 Task: Create a due date automation trigger when advanced on, on the tuesday after a card is due add fields without custom field "Resume" set to a date in this month at 11:00 AM.
Action: Mouse moved to (1170, 100)
Screenshot: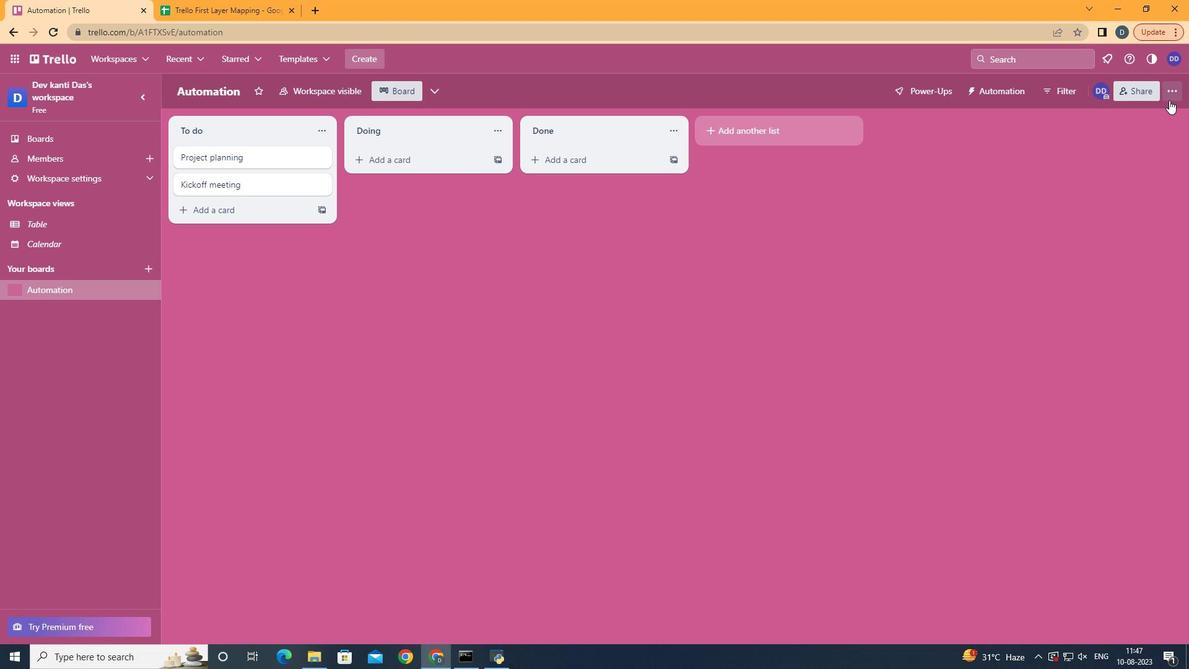
Action: Mouse pressed left at (1170, 100)
Screenshot: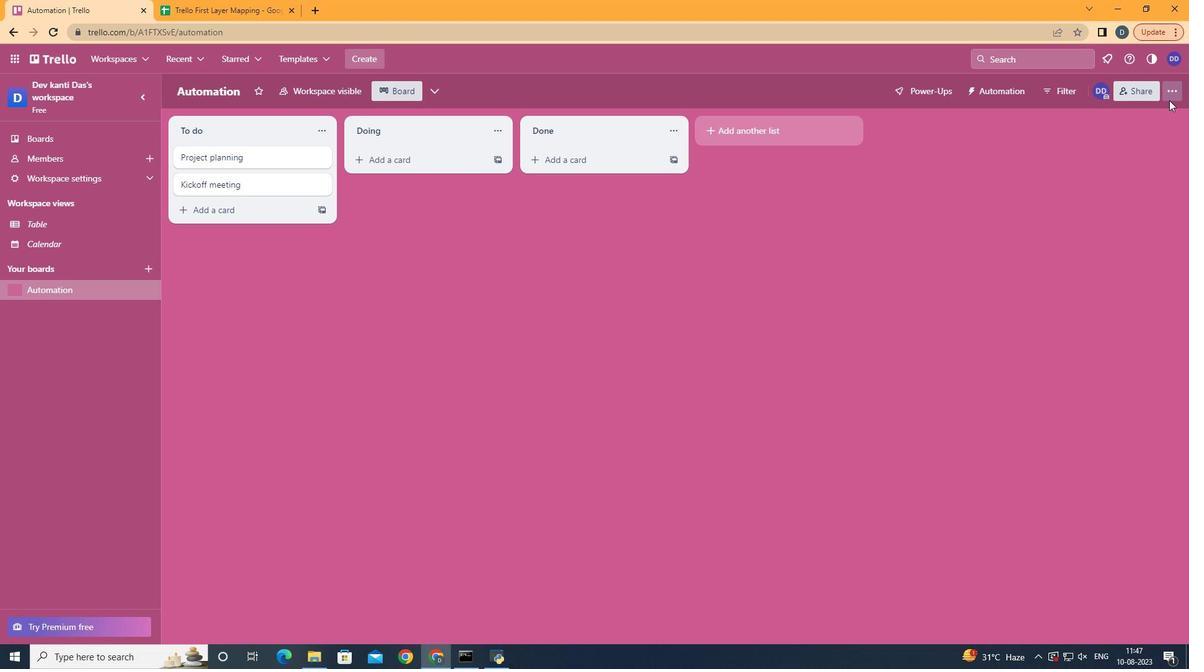 
Action: Mouse moved to (1070, 271)
Screenshot: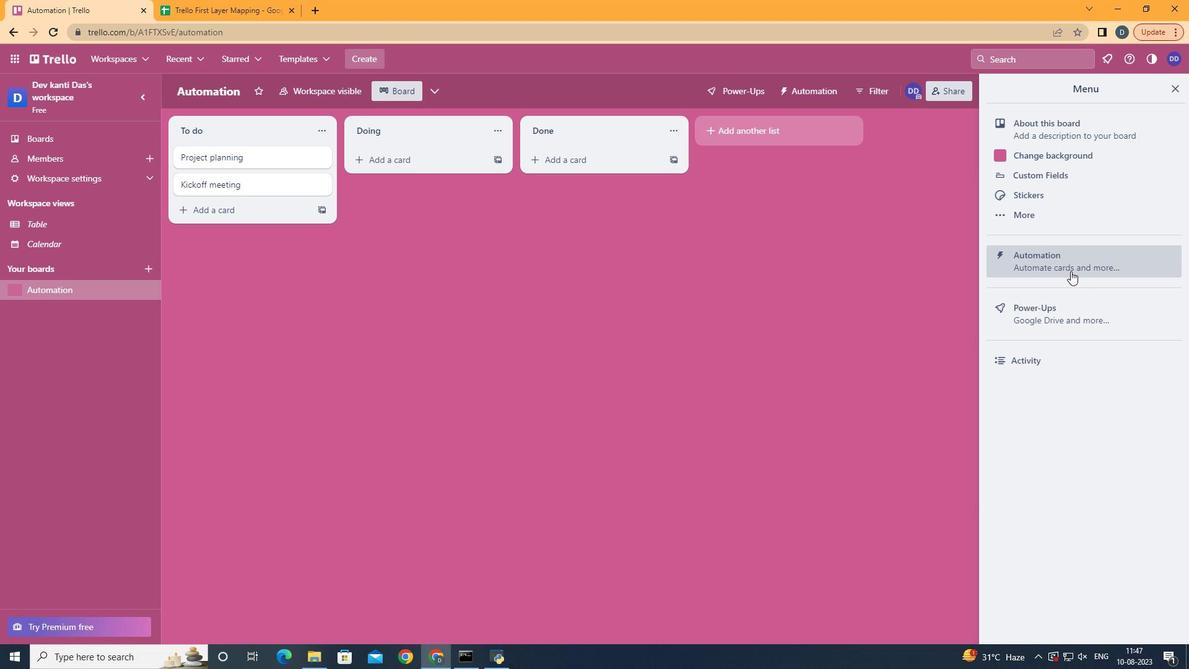 
Action: Mouse pressed left at (1070, 271)
Screenshot: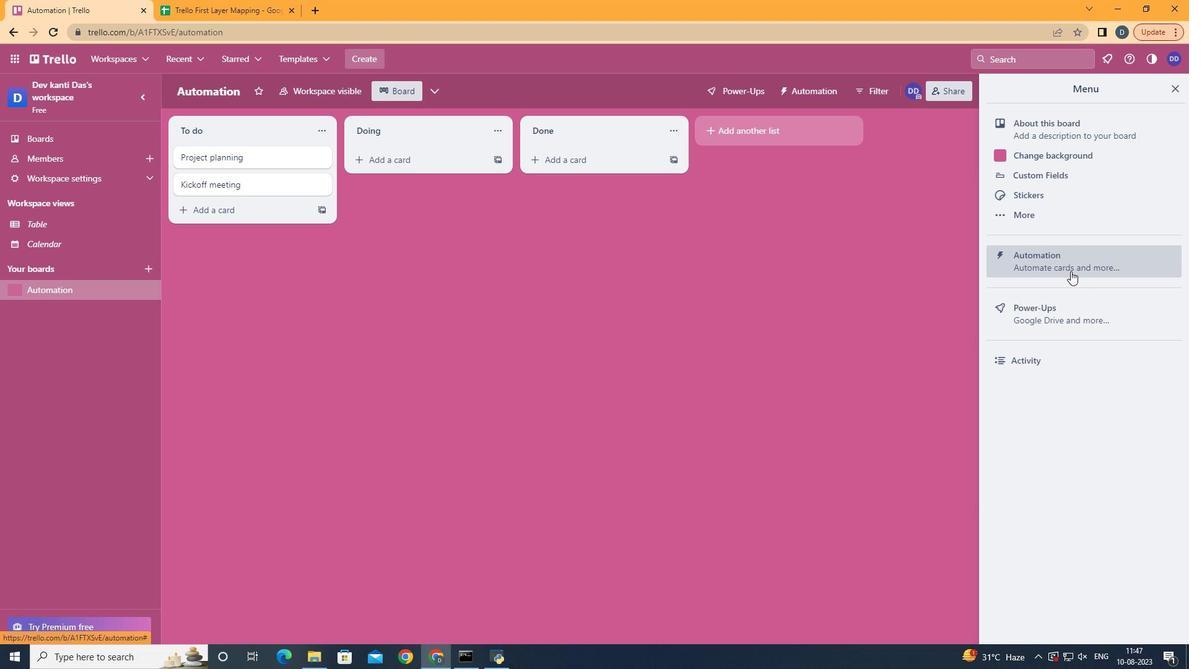 
Action: Mouse moved to (219, 251)
Screenshot: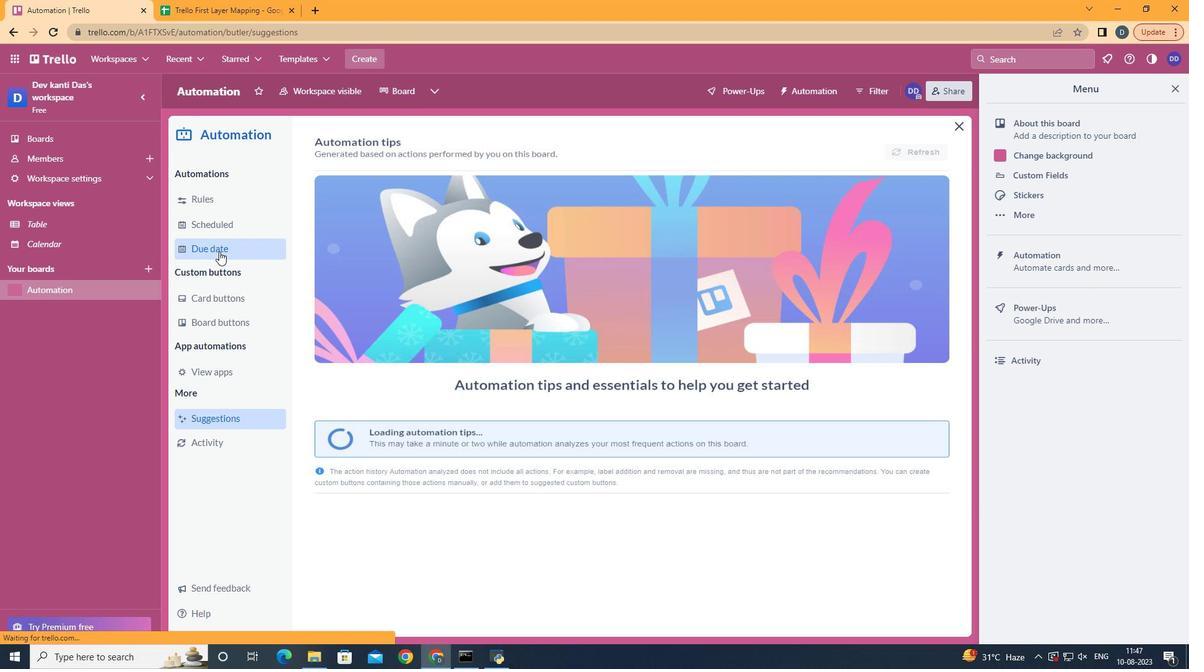 
Action: Mouse pressed left at (219, 251)
Screenshot: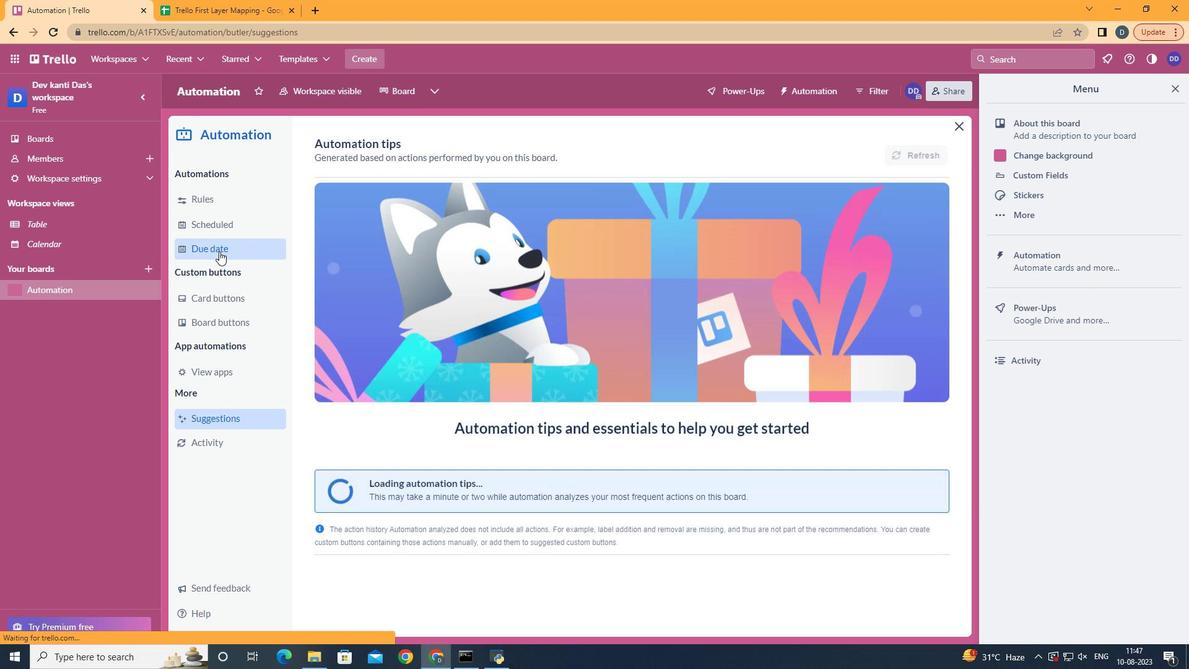 
Action: Mouse moved to (860, 153)
Screenshot: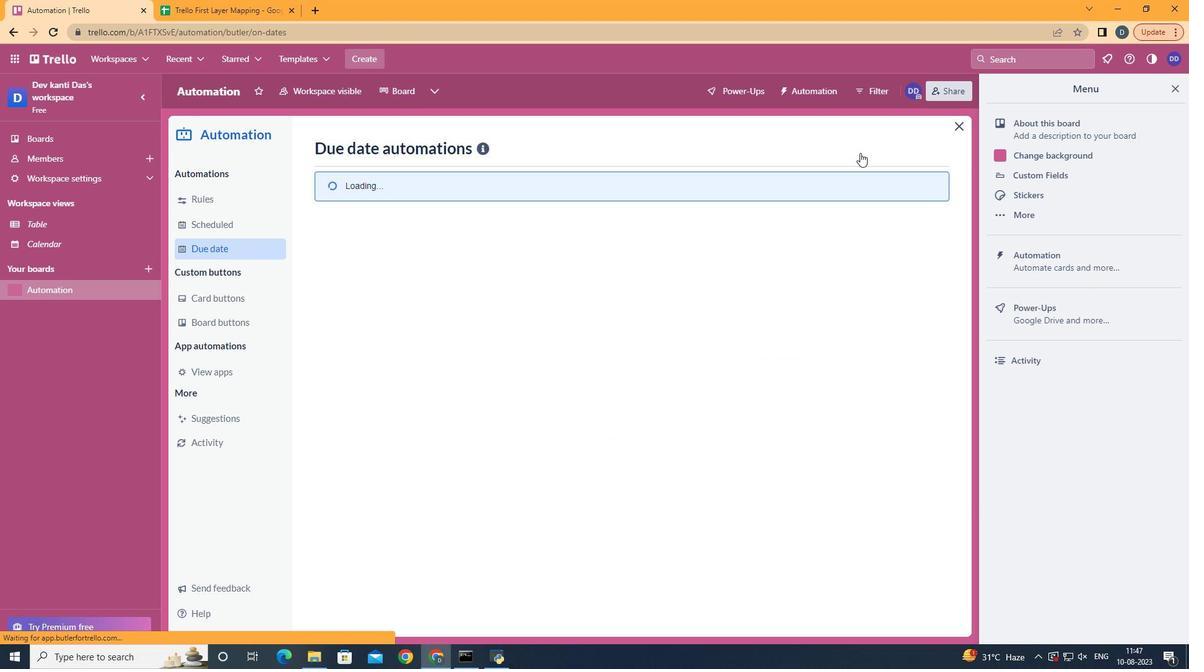 
Action: Mouse pressed left at (860, 153)
Screenshot: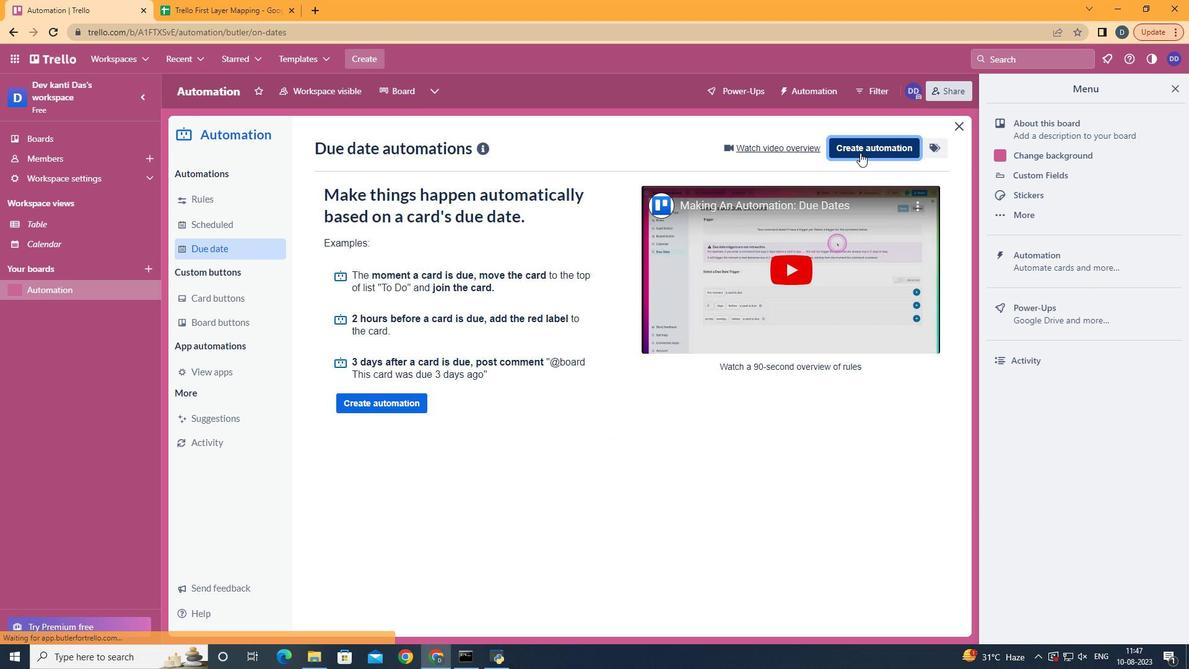 
Action: Mouse moved to (638, 258)
Screenshot: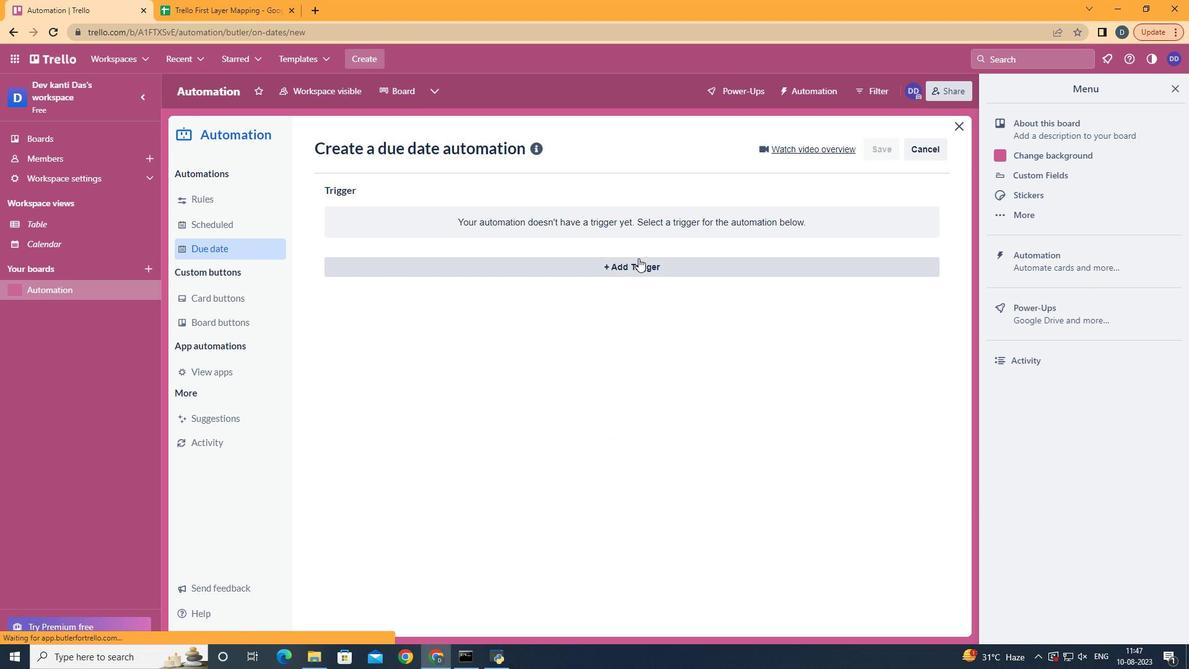 
Action: Mouse pressed left at (638, 258)
Screenshot: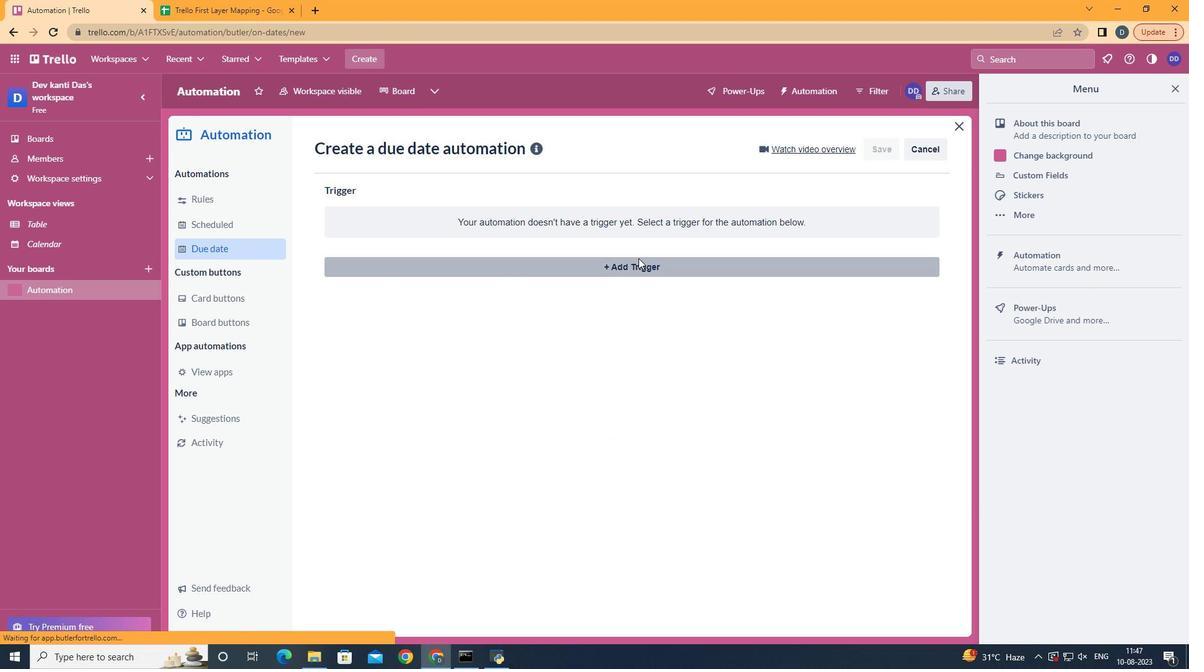 
Action: Mouse moved to (401, 352)
Screenshot: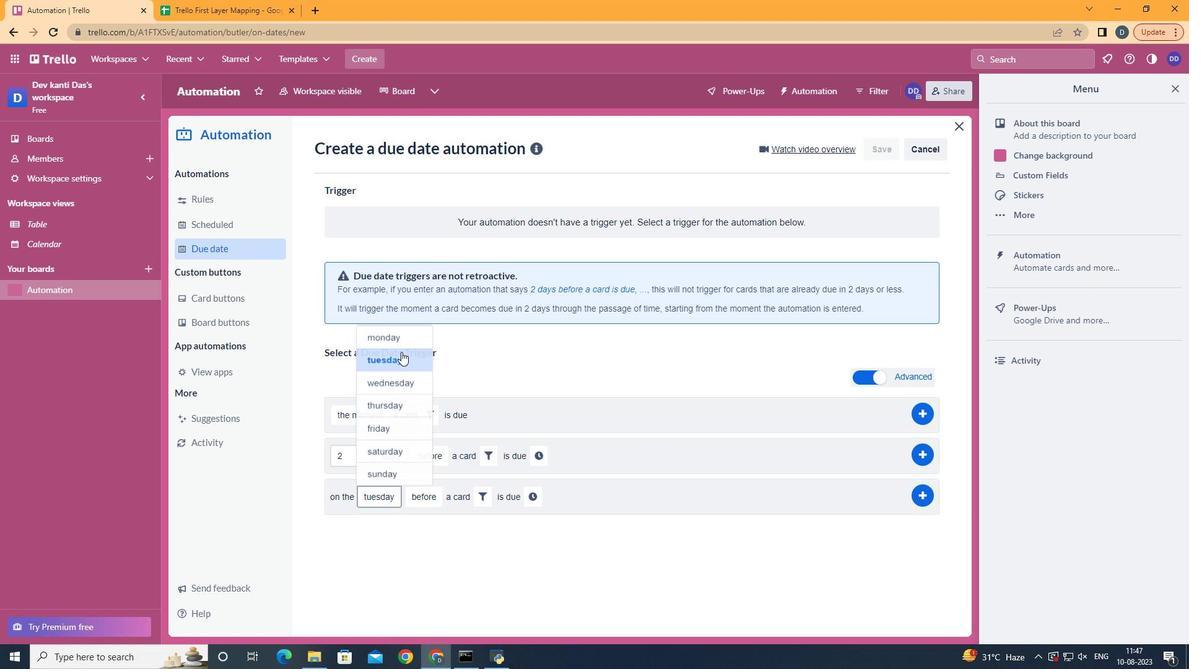 
Action: Mouse pressed left at (401, 352)
Screenshot: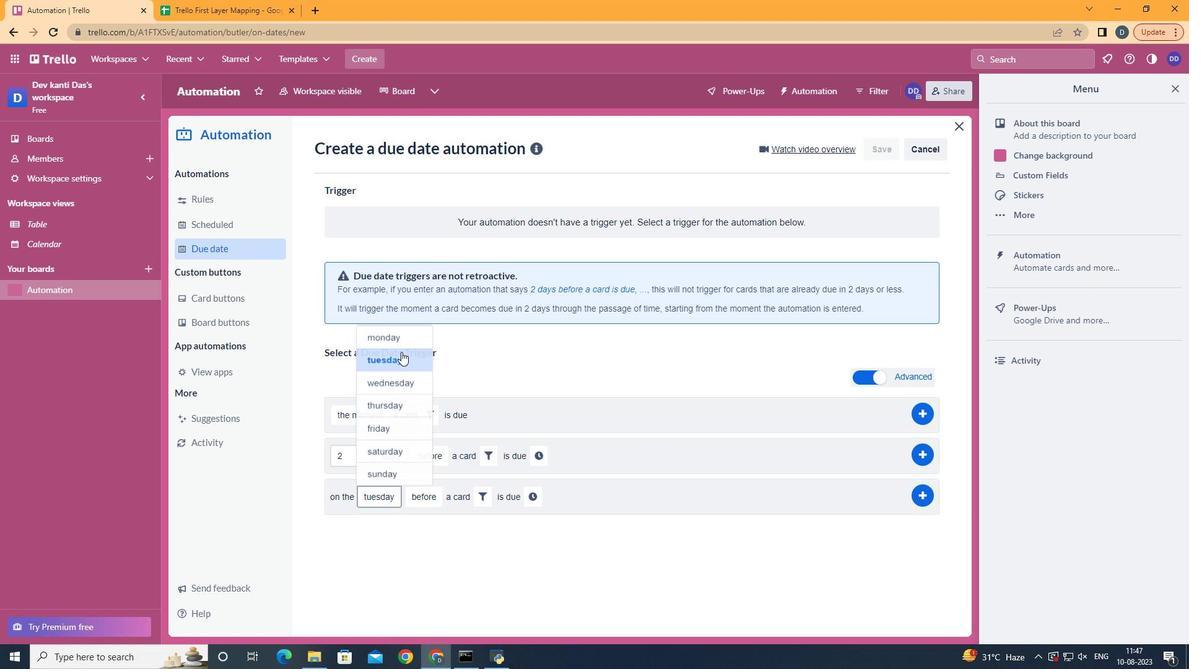 
Action: Mouse moved to (435, 545)
Screenshot: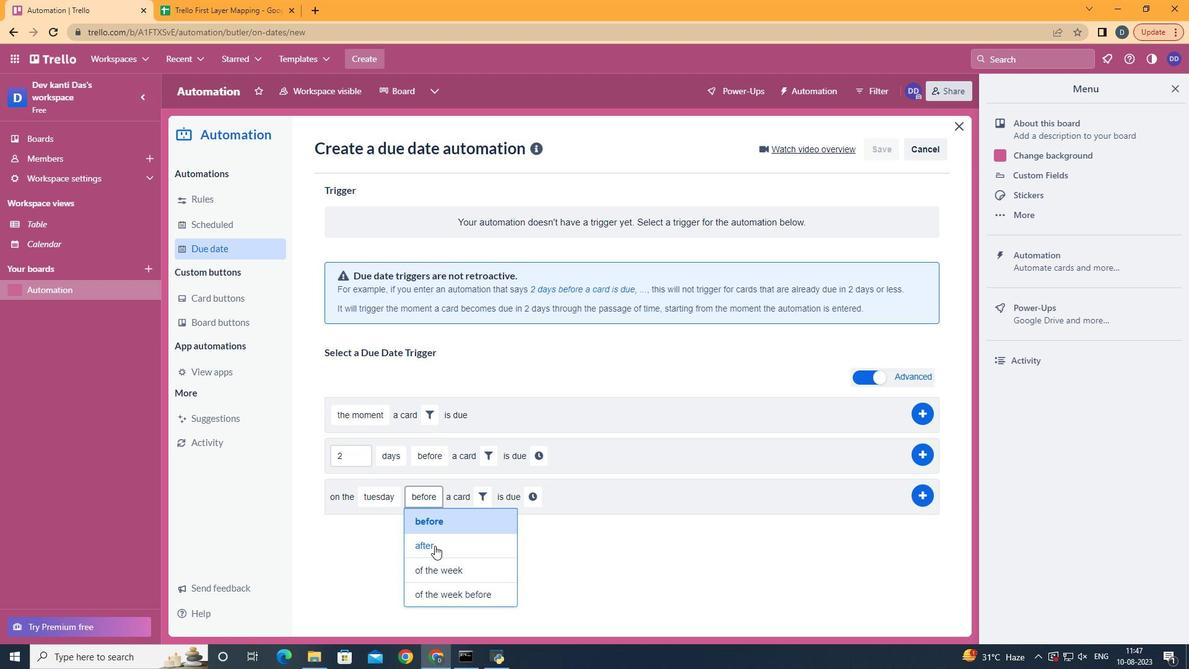 
Action: Mouse pressed left at (435, 545)
Screenshot: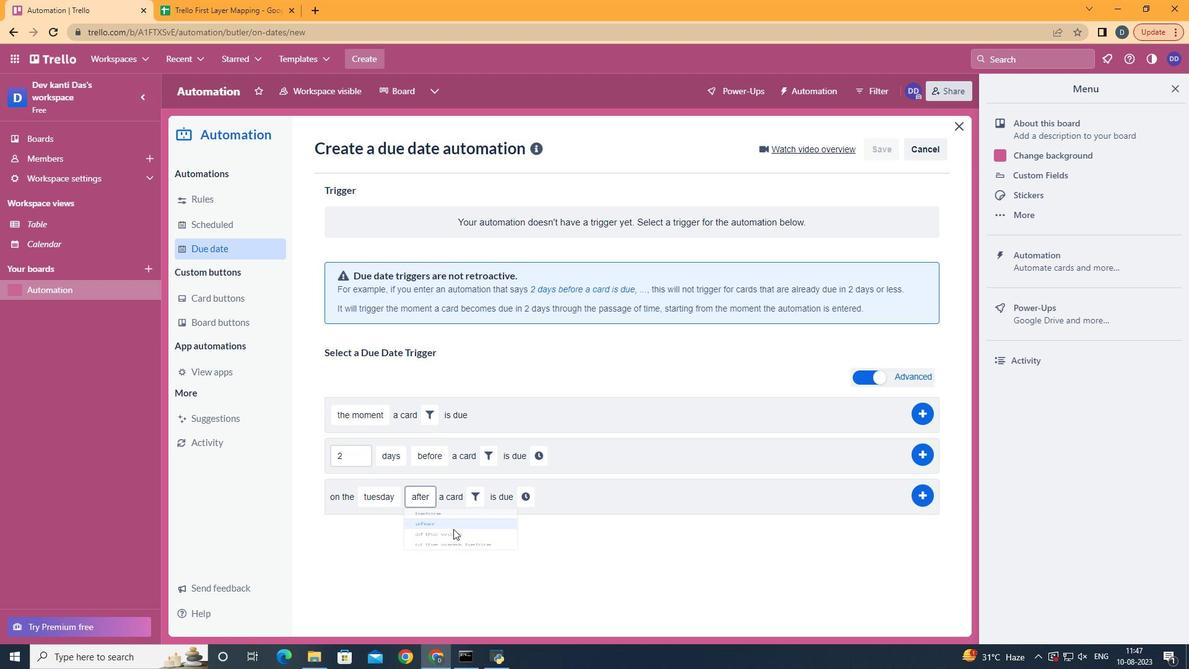 
Action: Mouse moved to (470, 503)
Screenshot: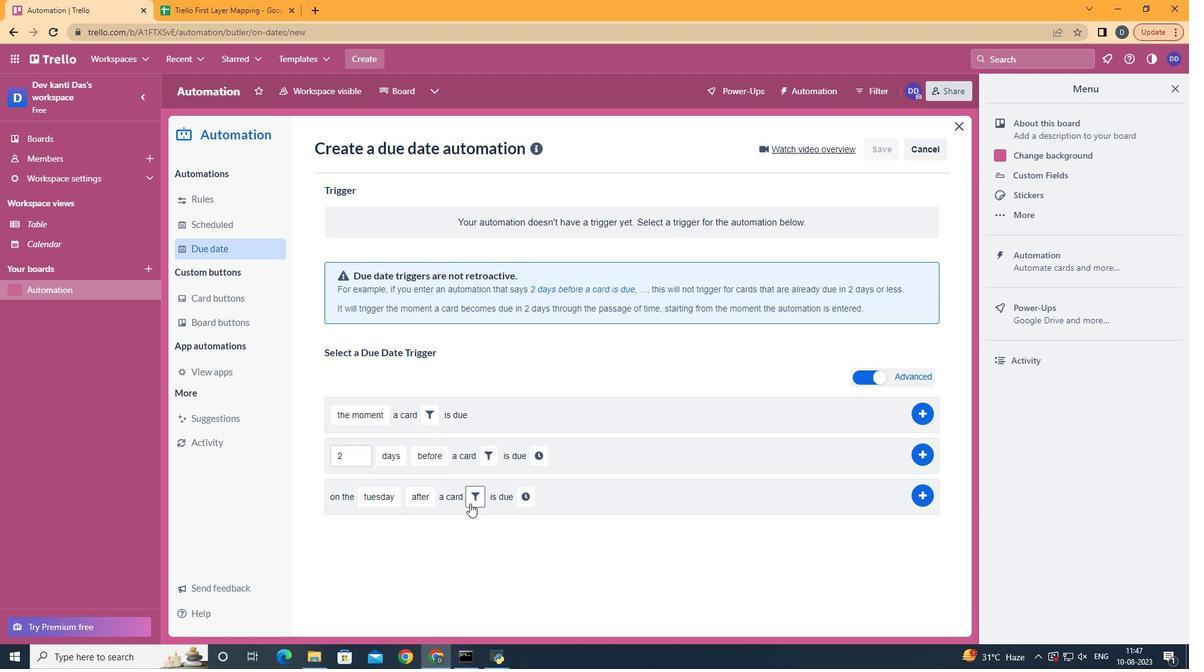 
Action: Mouse pressed left at (470, 503)
Screenshot: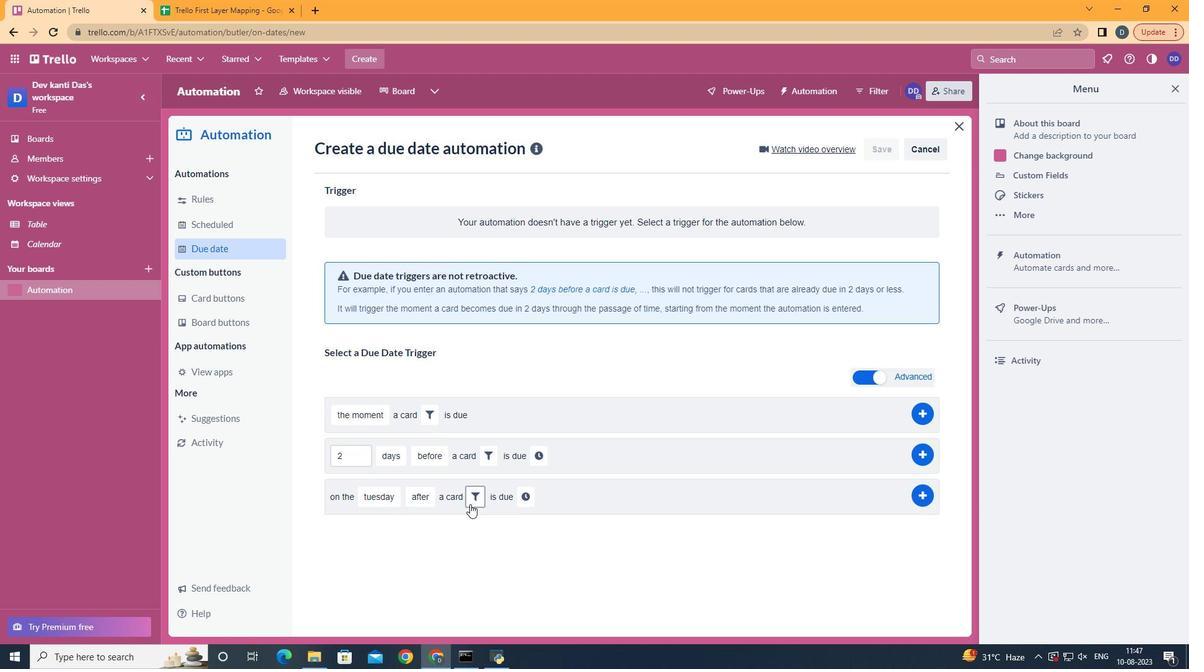 
Action: Mouse moved to (665, 541)
Screenshot: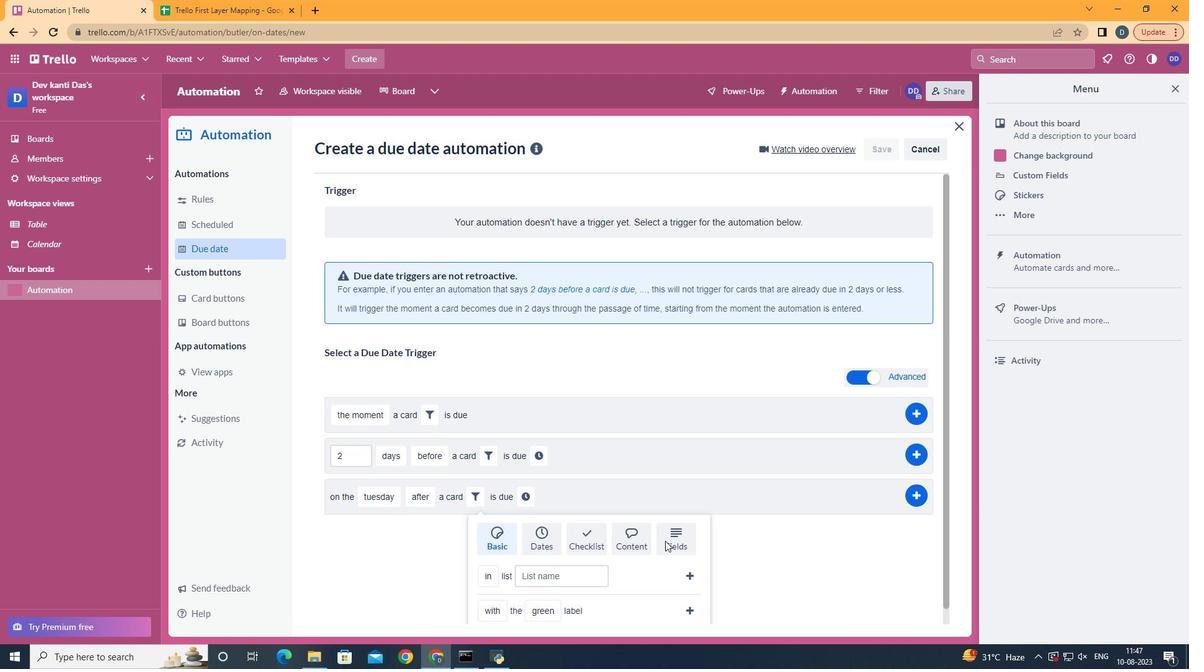 
Action: Mouse pressed left at (665, 541)
Screenshot: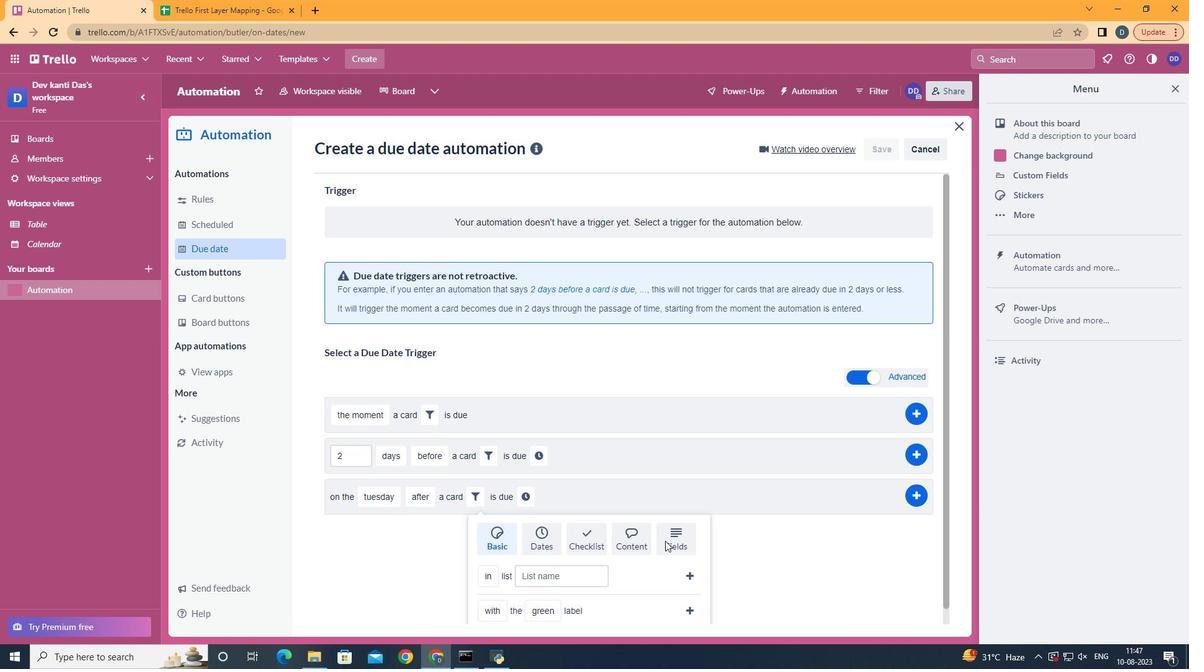 
Action: Mouse scrolled (665, 540) with delta (0, 0)
Screenshot: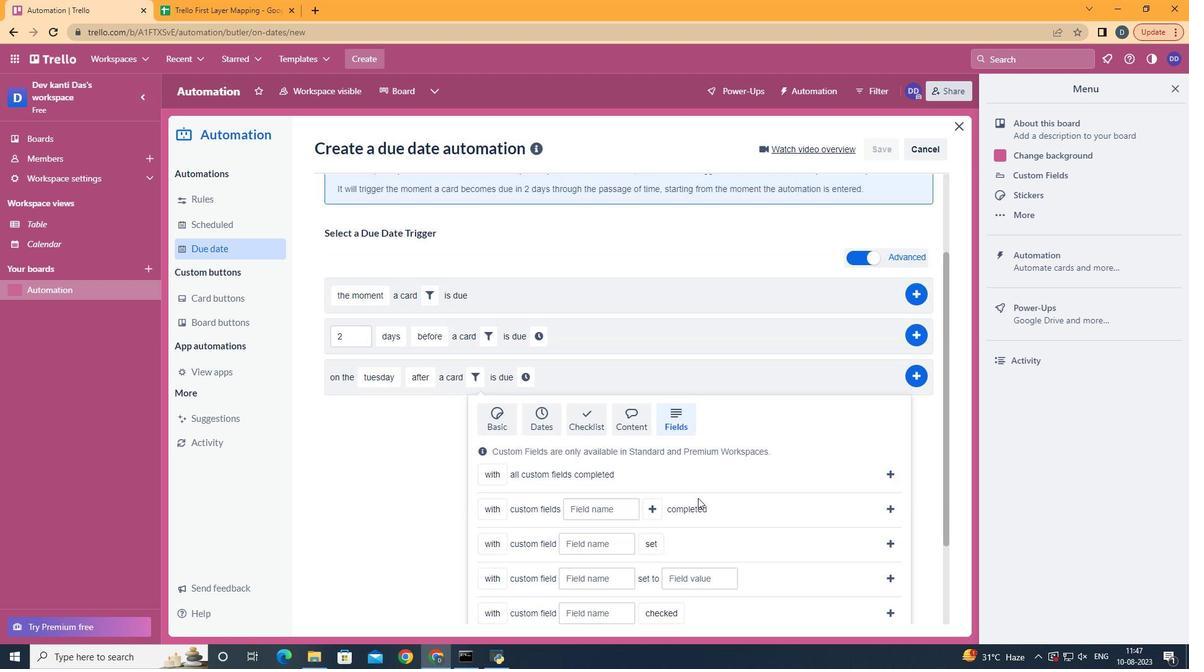 
Action: Mouse scrolled (665, 540) with delta (0, 0)
Screenshot: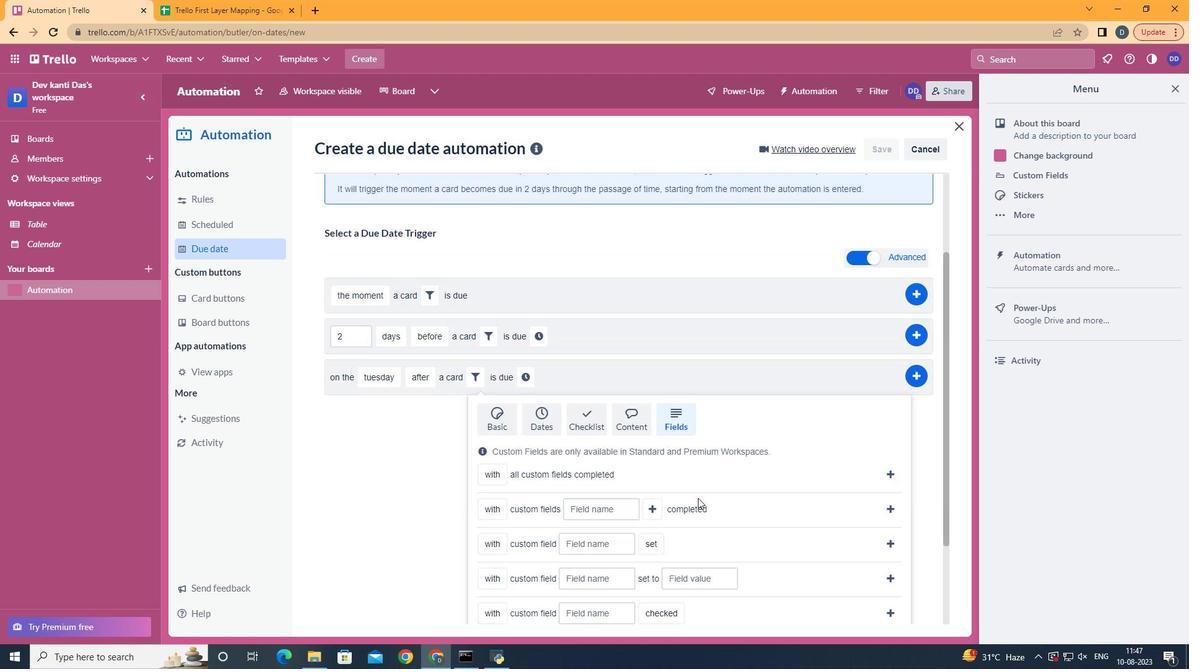 
Action: Mouse scrolled (665, 540) with delta (0, 0)
Screenshot: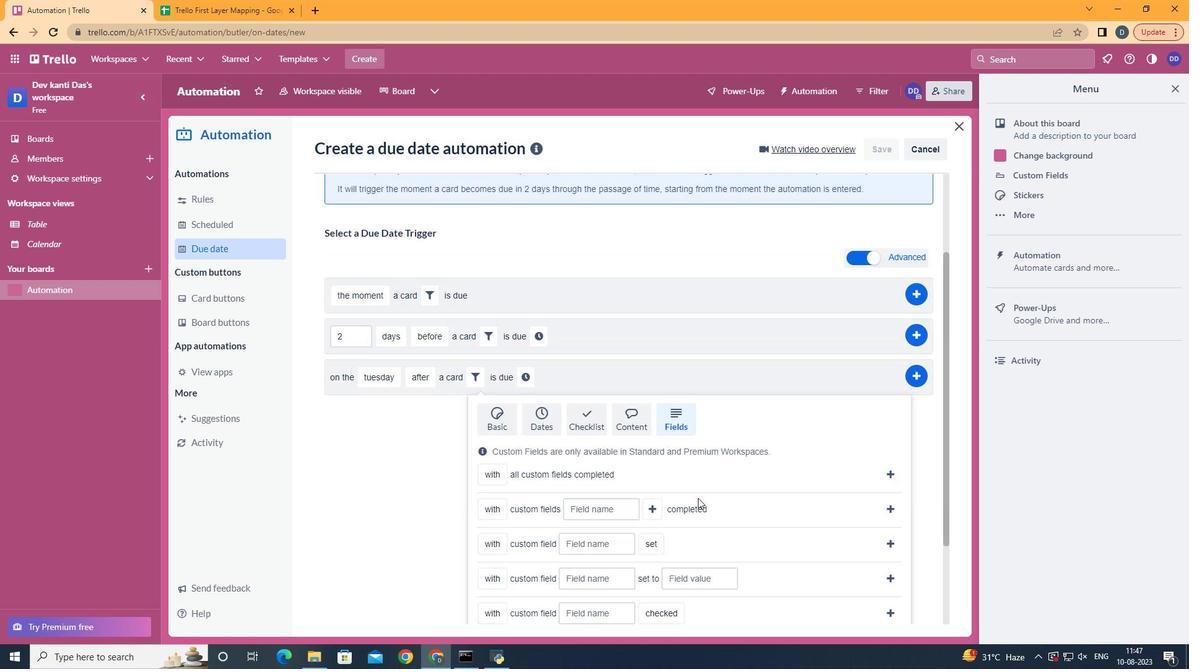 
Action: Mouse scrolled (665, 540) with delta (0, 0)
Screenshot: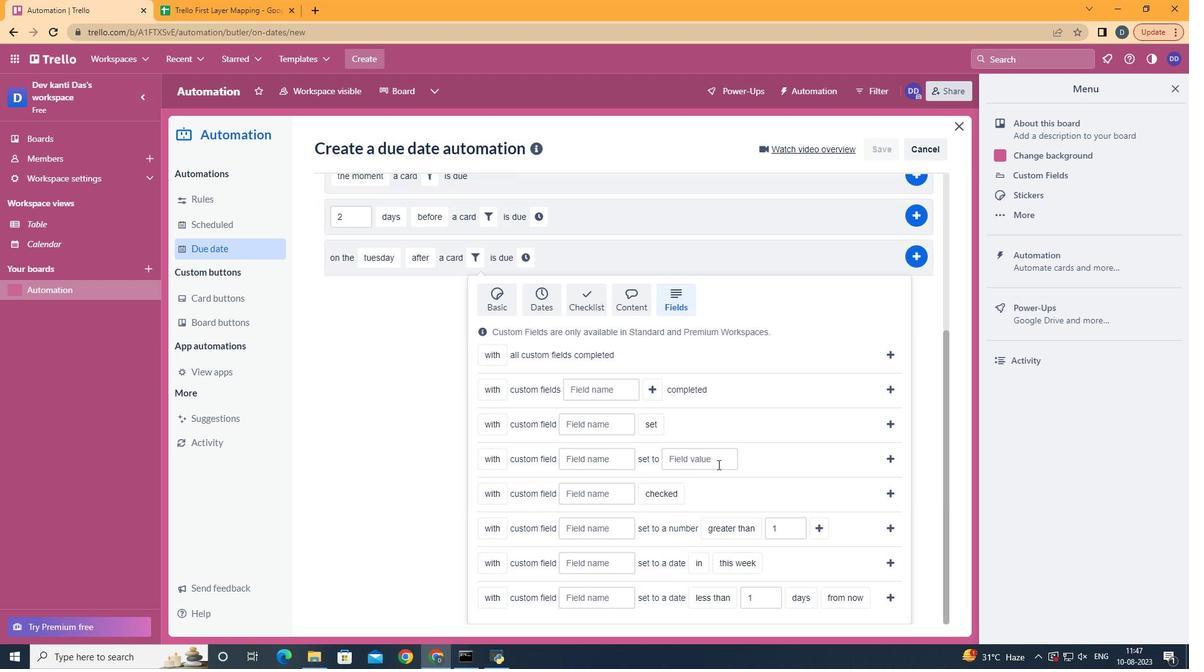
Action: Mouse scrolled (665, 540) with delta (0, 0)
Screenshot: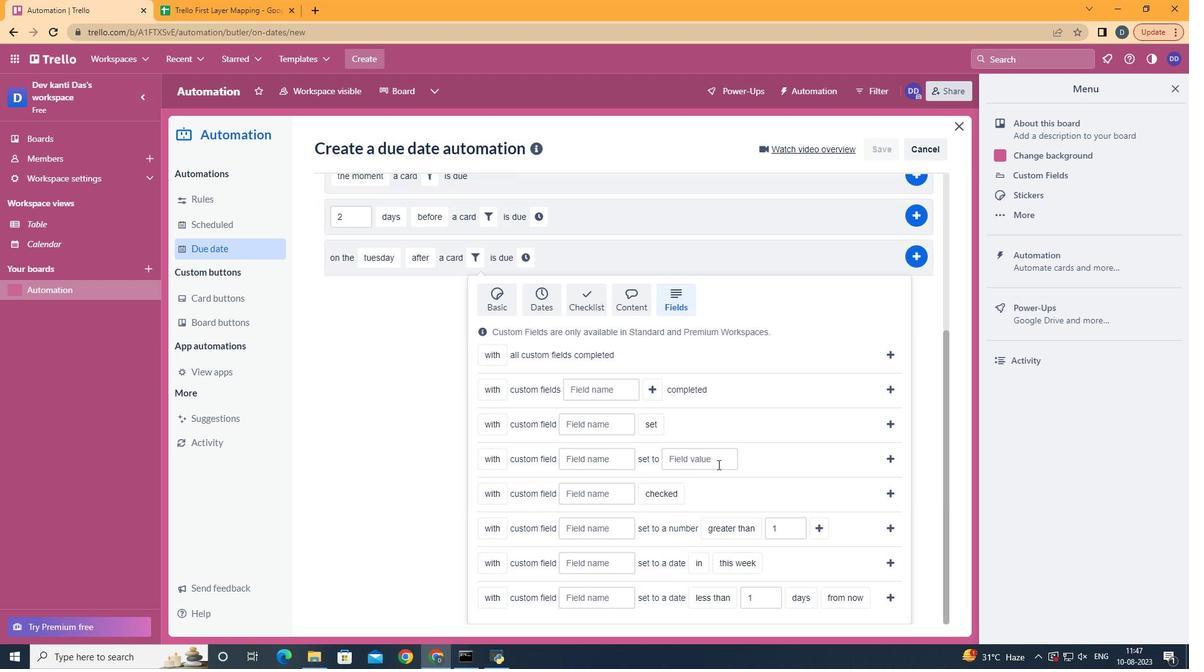 
Action: Mouse scrolled (665, 540) with delta (0, 0)
Screenshot: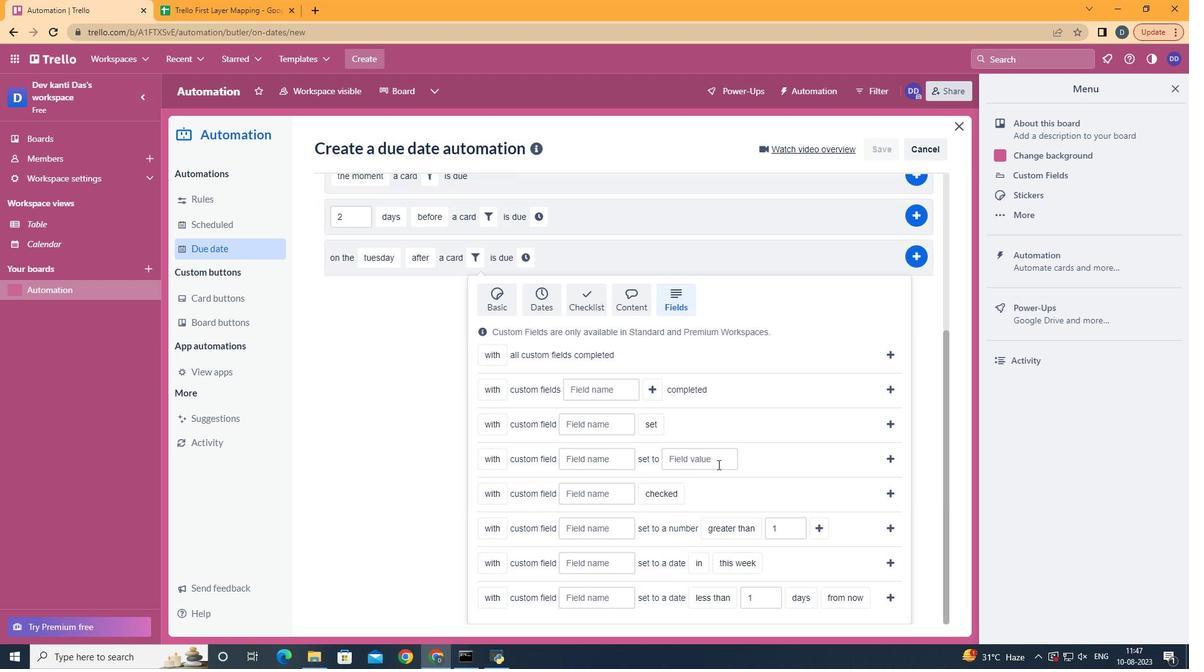 
Action: Mouse moved to (503, 608)
Screenshot: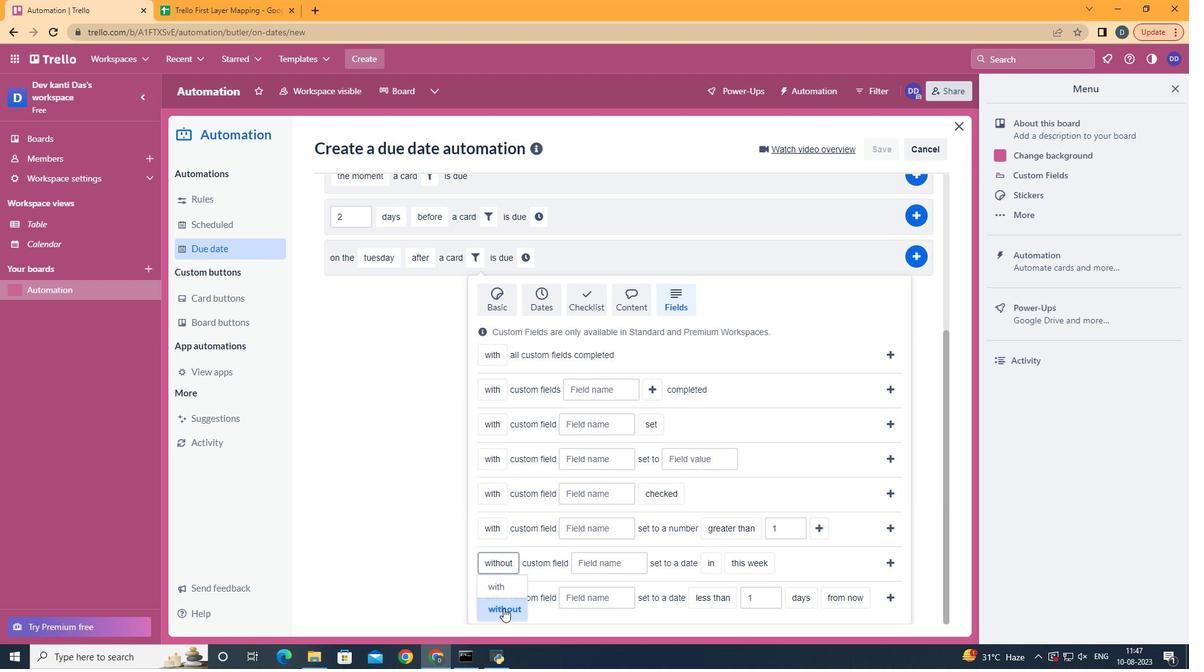 
Action: Mouse pressed left at (503, 608)
Screenshot: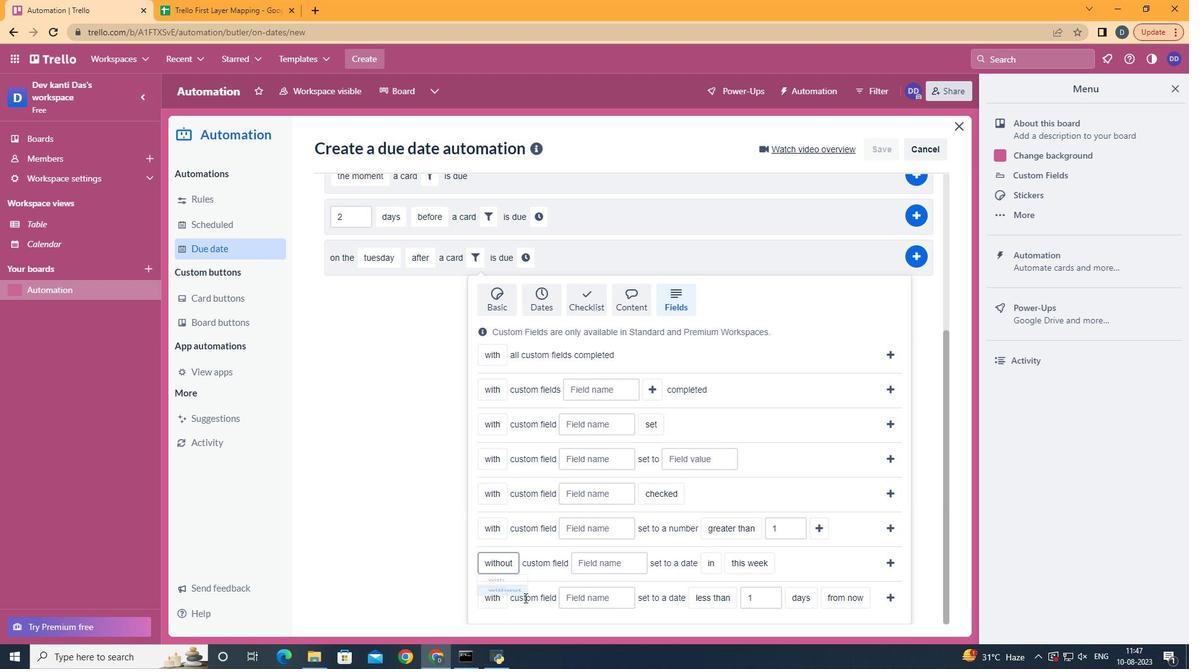 
Action: Mouse moved to (627, 557)
Screenshot: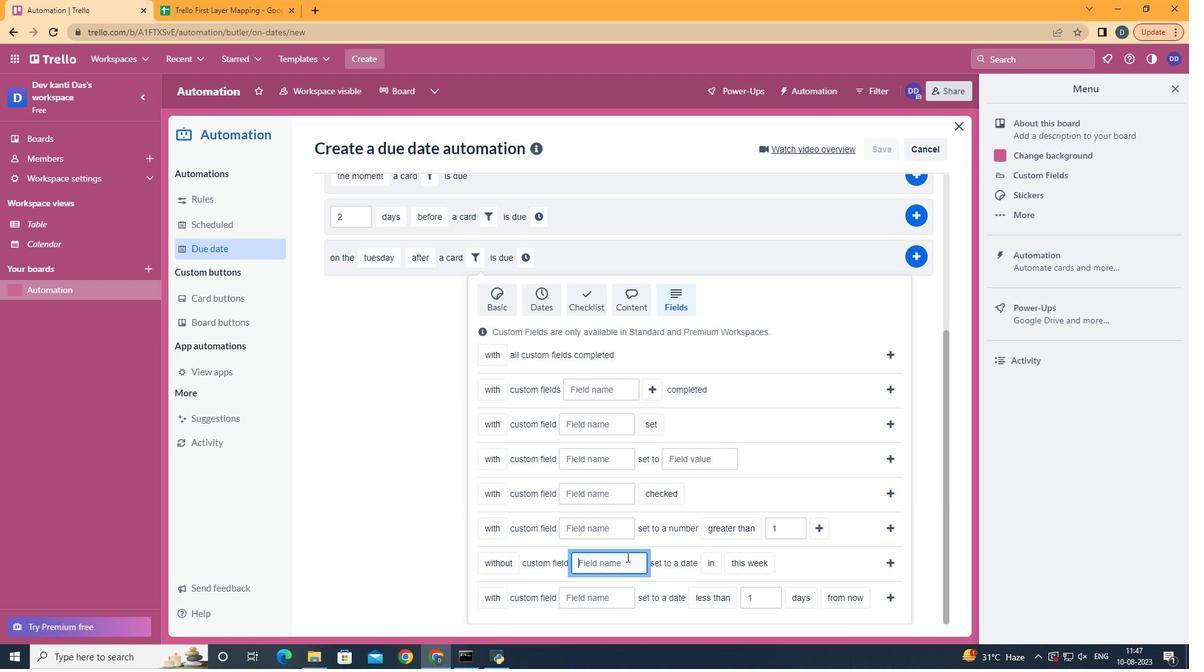 
Action: Mouse pressed left at (627, 557)
Screenshot: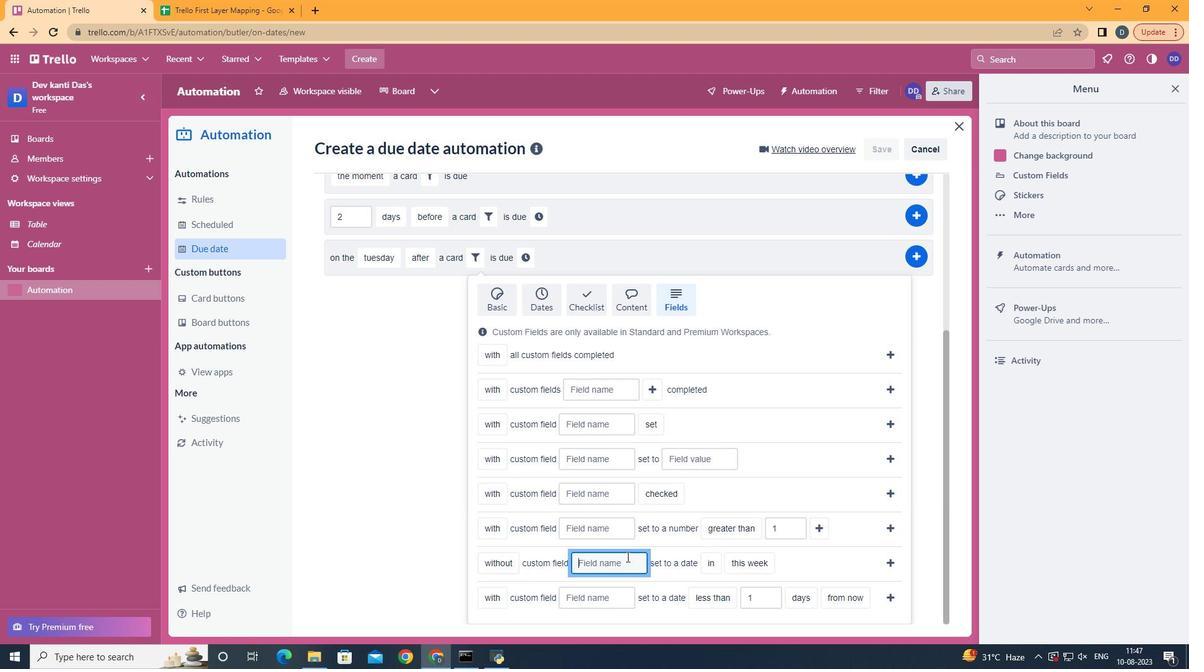 
Action: Key pressed <Key.shift>Resume
Screenshot: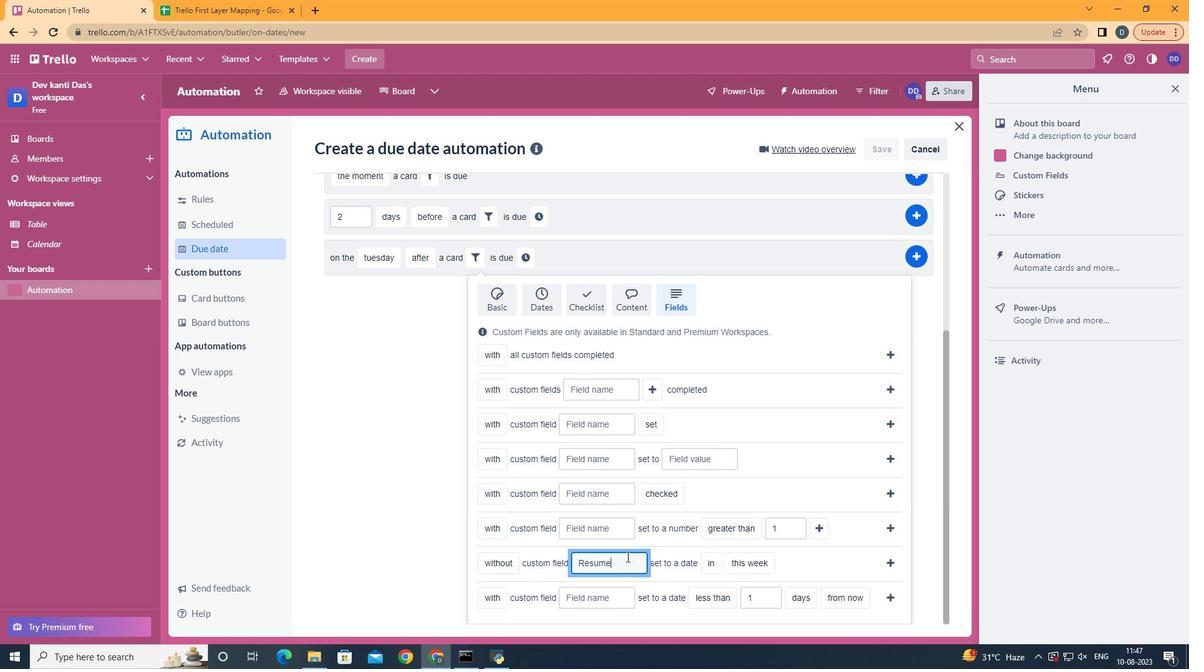 
Action: Mouse moved to (718, 588)
Screenshot: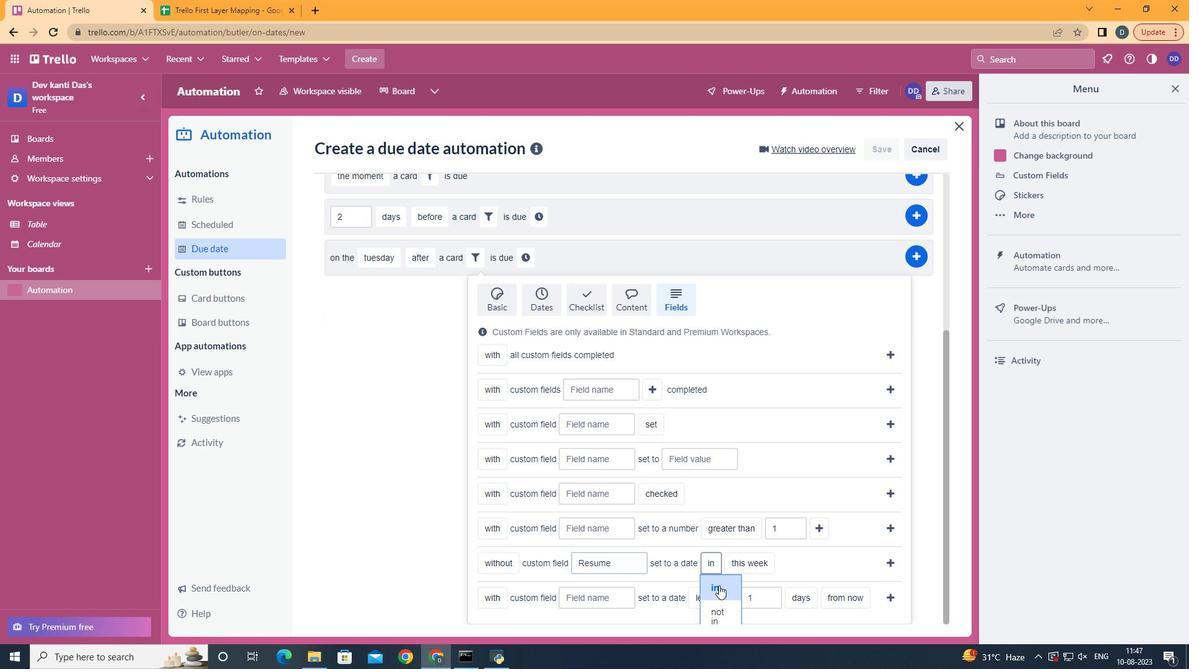 
Action: Mouse pressed left at (718, 588)
Screenshot: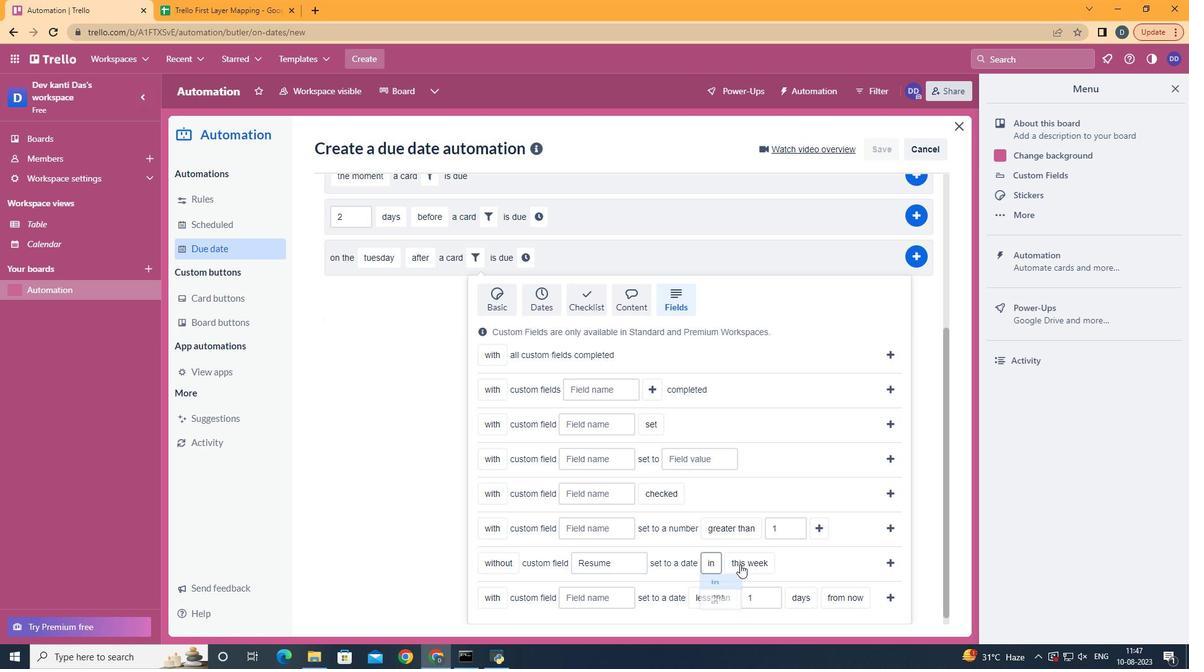 
Action: Mouse moved to (759, 607)
Screenshot: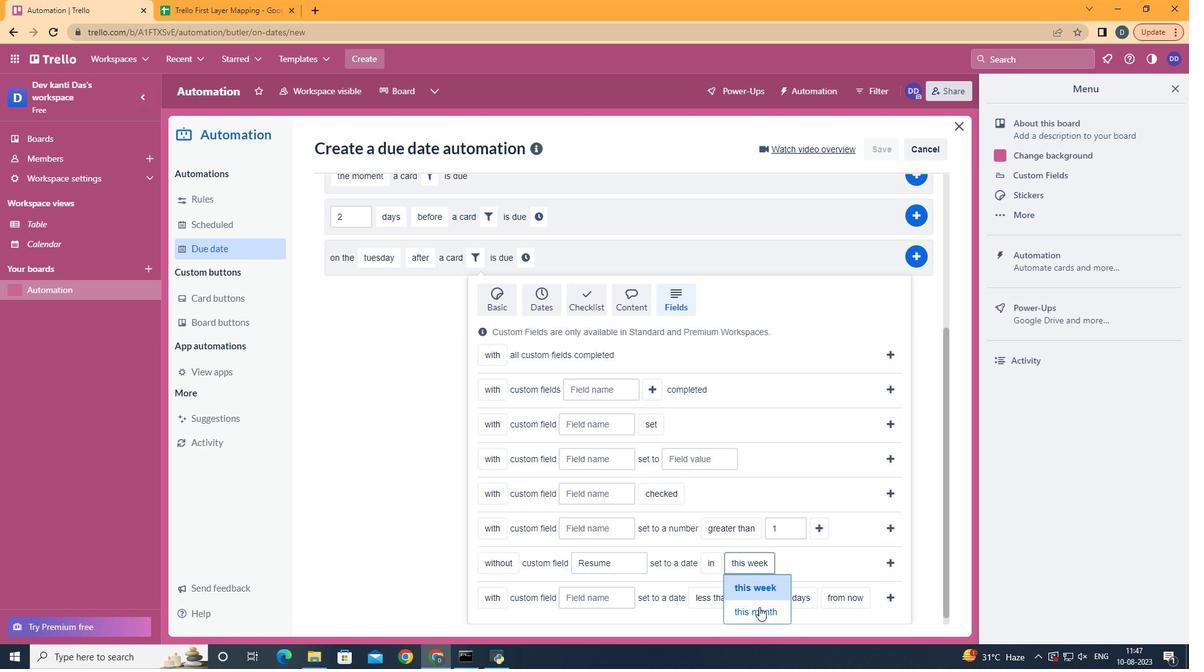 
Action: Mouse pressed left at (759, 607)
Screenshot: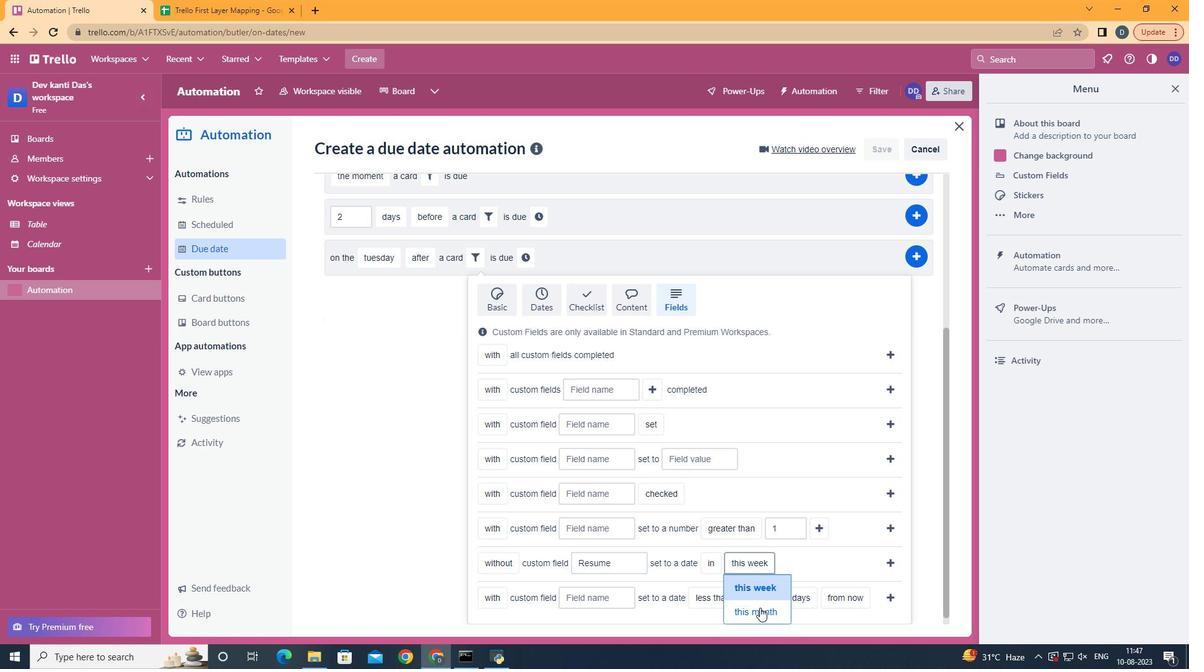 
Action: Mouse moved to (886, 566)
Screenshot: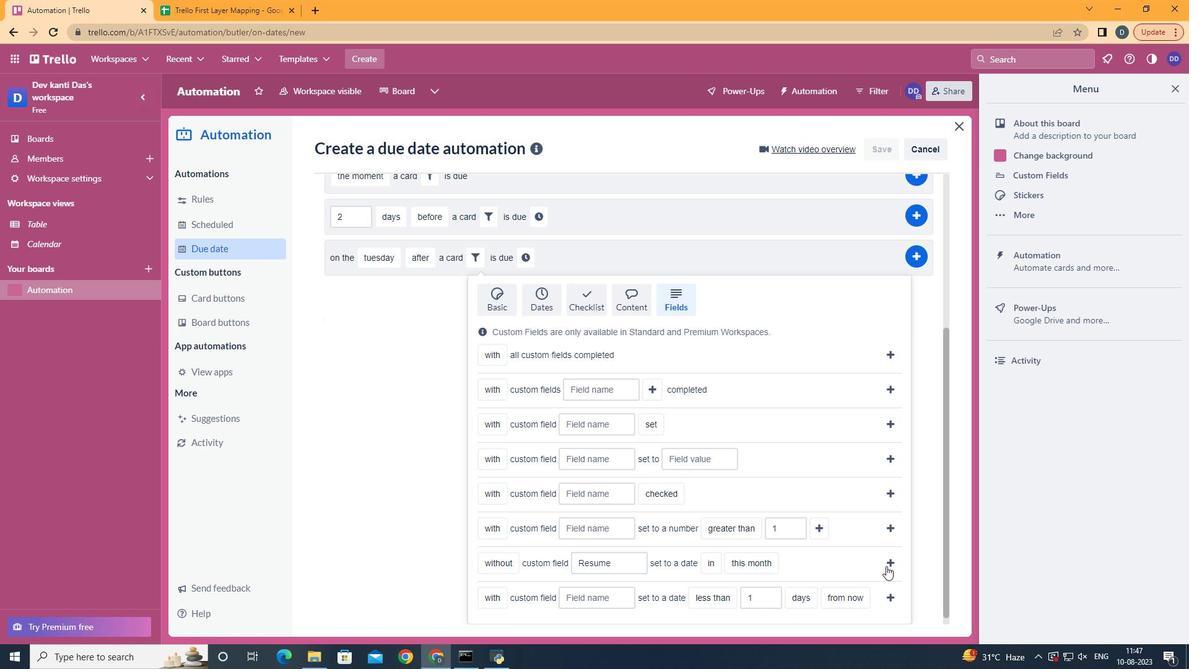 
Action: Mouse pressed left at (886, 566)
Screenshot: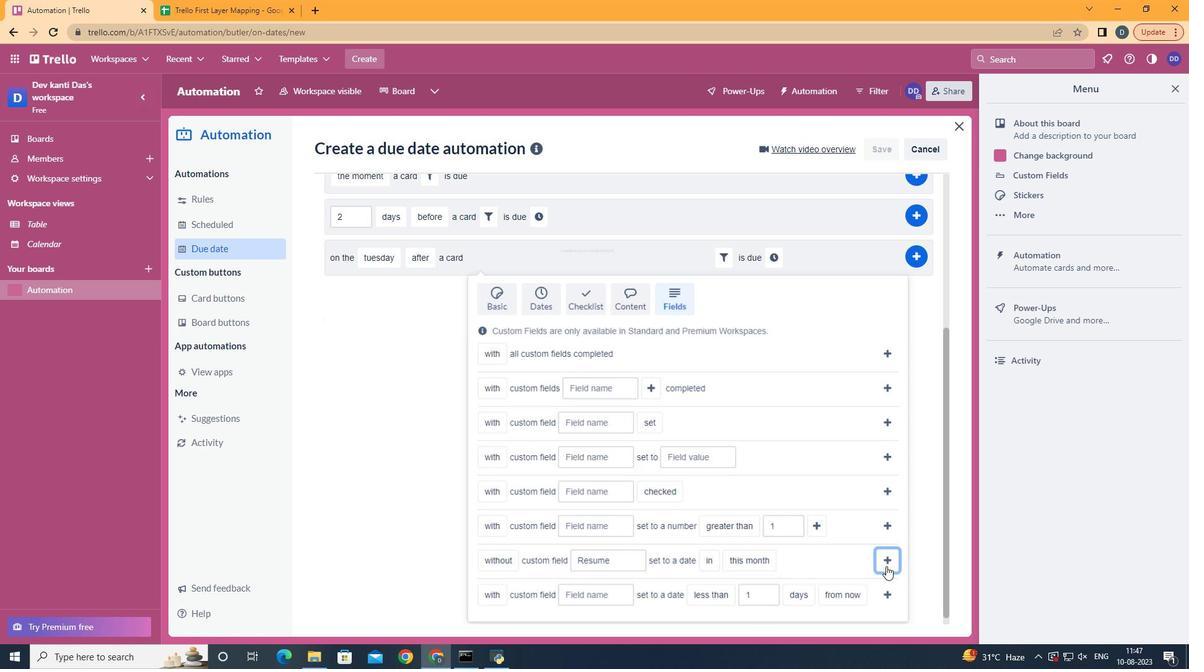 
Action: Mouse moved to (771, 502)
Screenshot: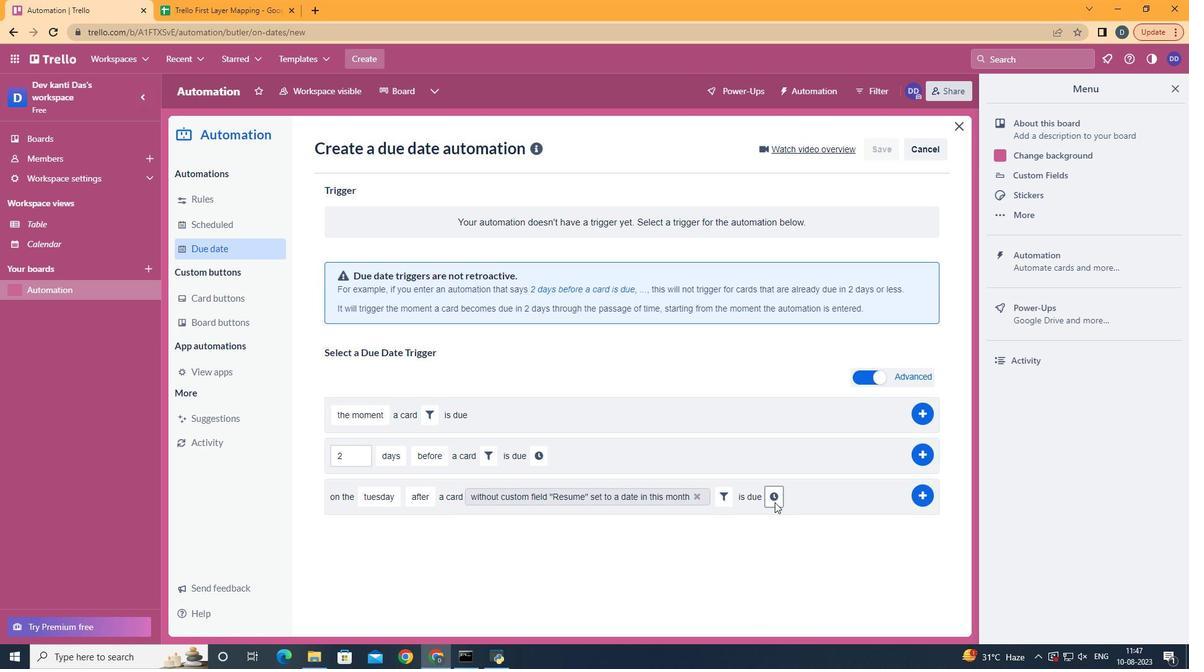 
Action: Mouse pressed left at (771, 502)
Screenshot: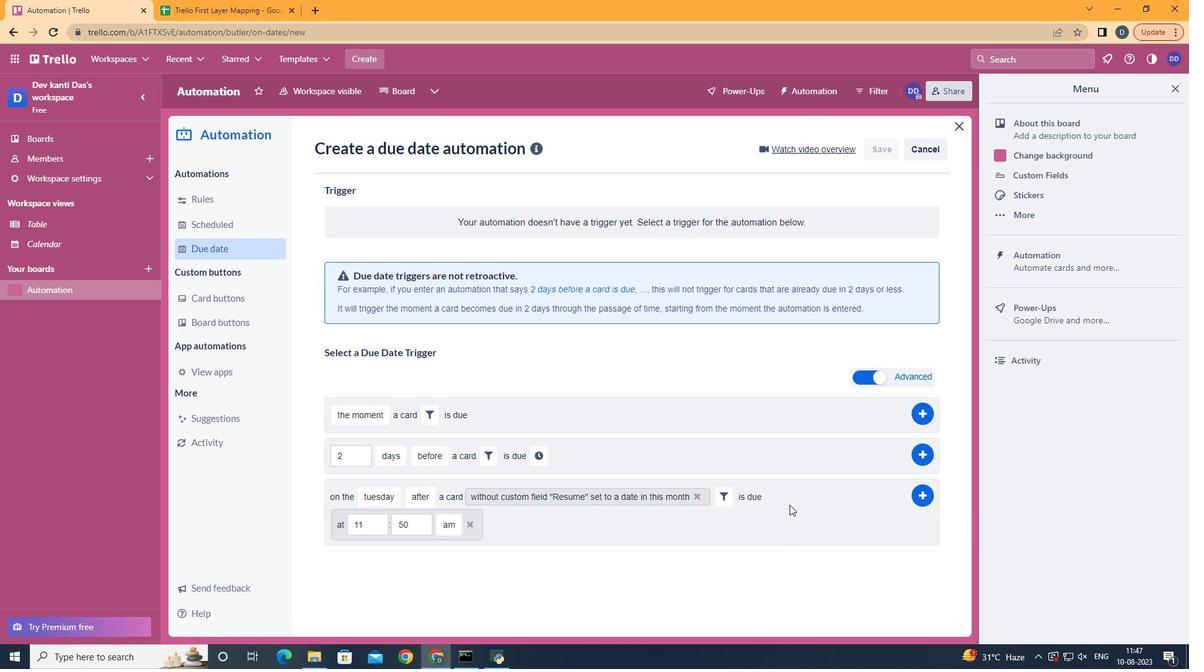 
Action: Mouse moved to (419, 525)
Screenshot: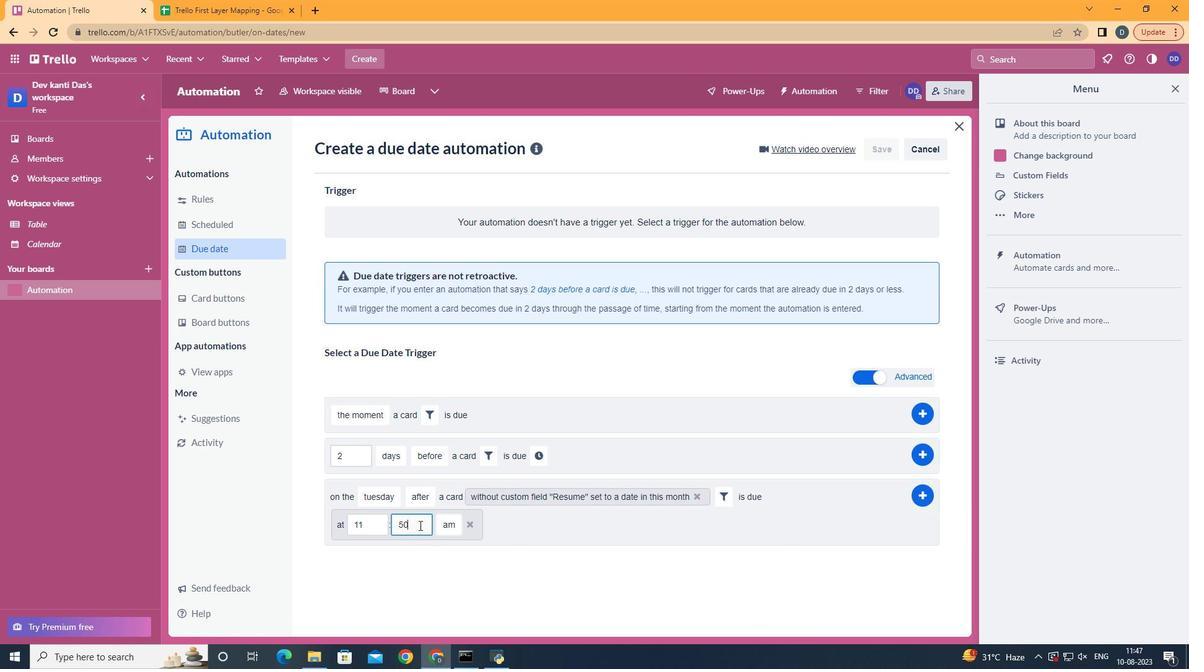 
Action: Mouse pressed left at (419, 525)
Screenshot: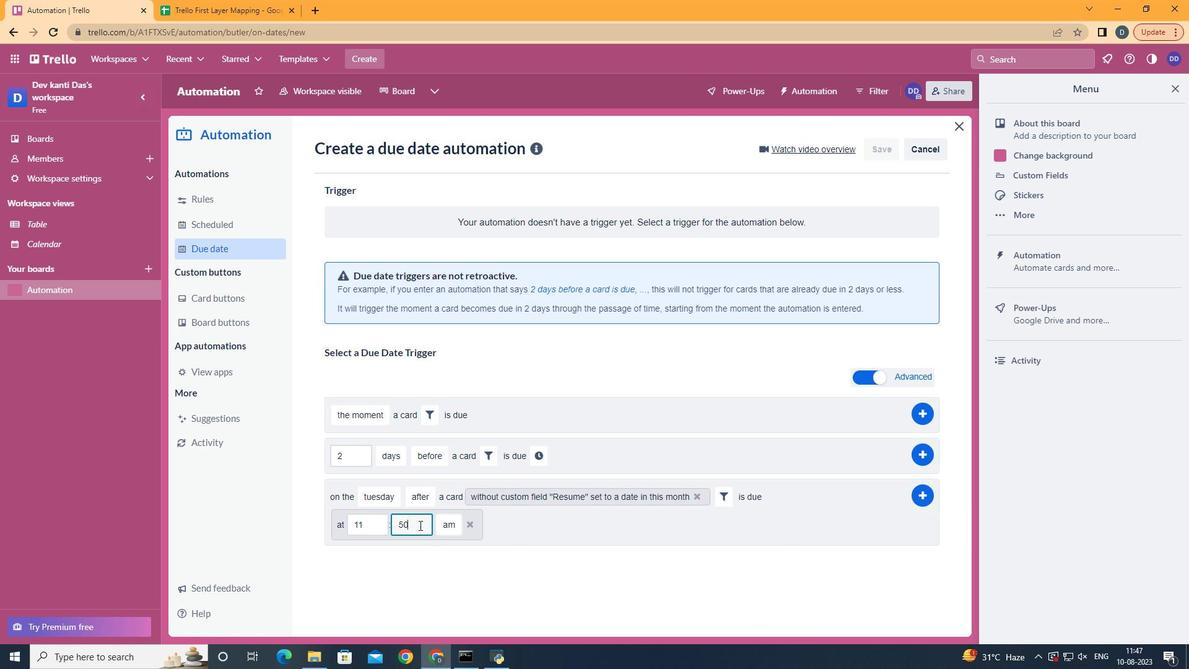 
Action: Mouse moved to (418, 525)
Screenshot: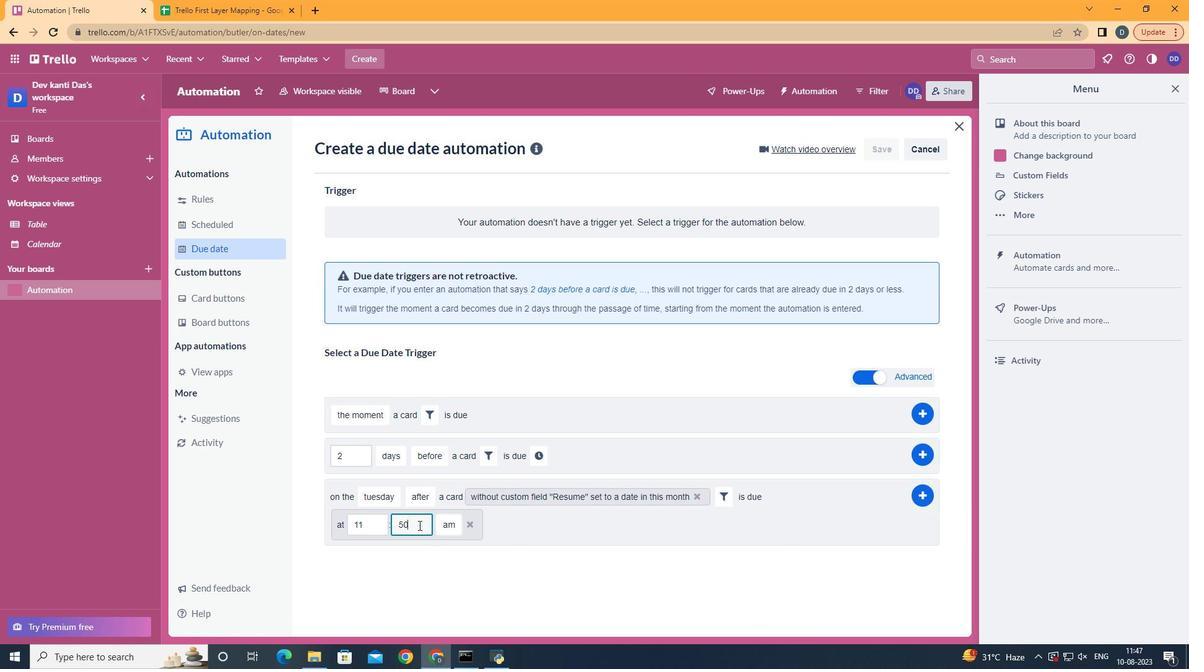 
Action: Key pressed <Key.backspace><Key.backspace>00
Screenshot: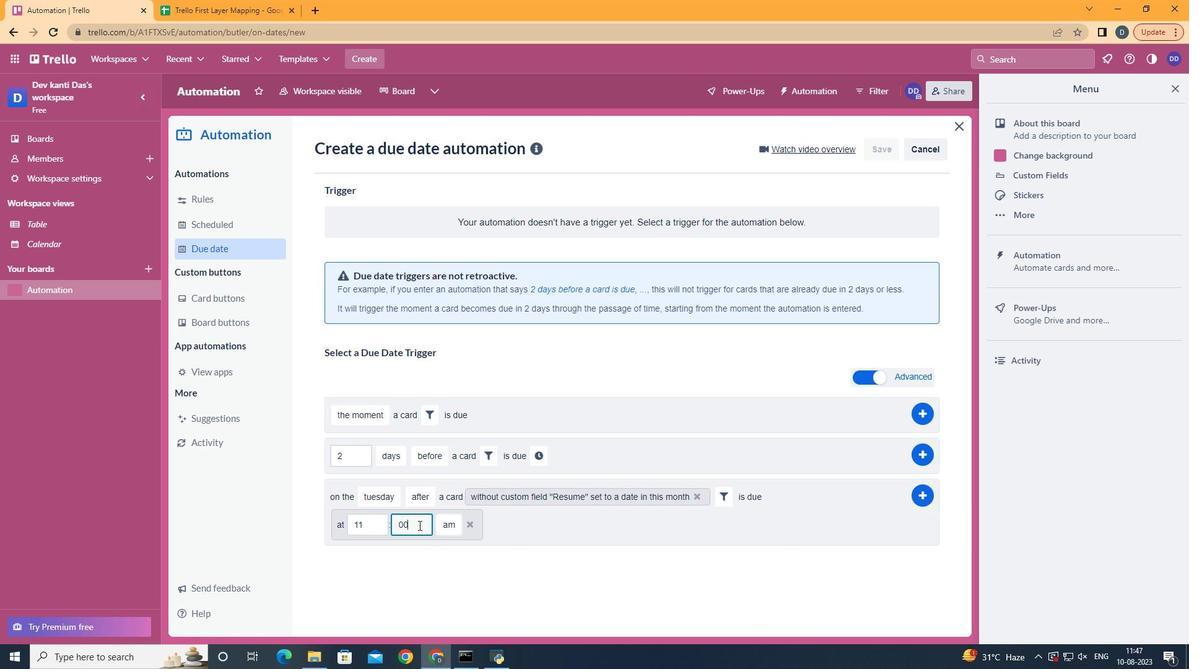 
Action: Mouse moved to (912, 492)
Screenshot: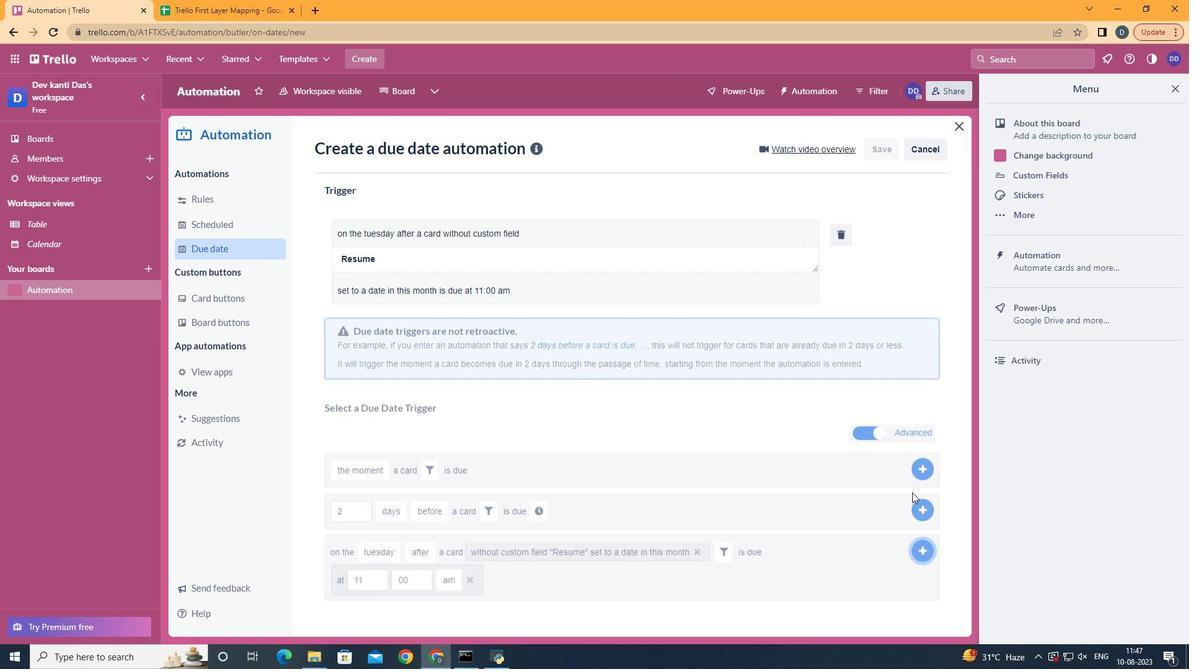 
Action: Mouse pressed left at (912, 492)
Screenshot: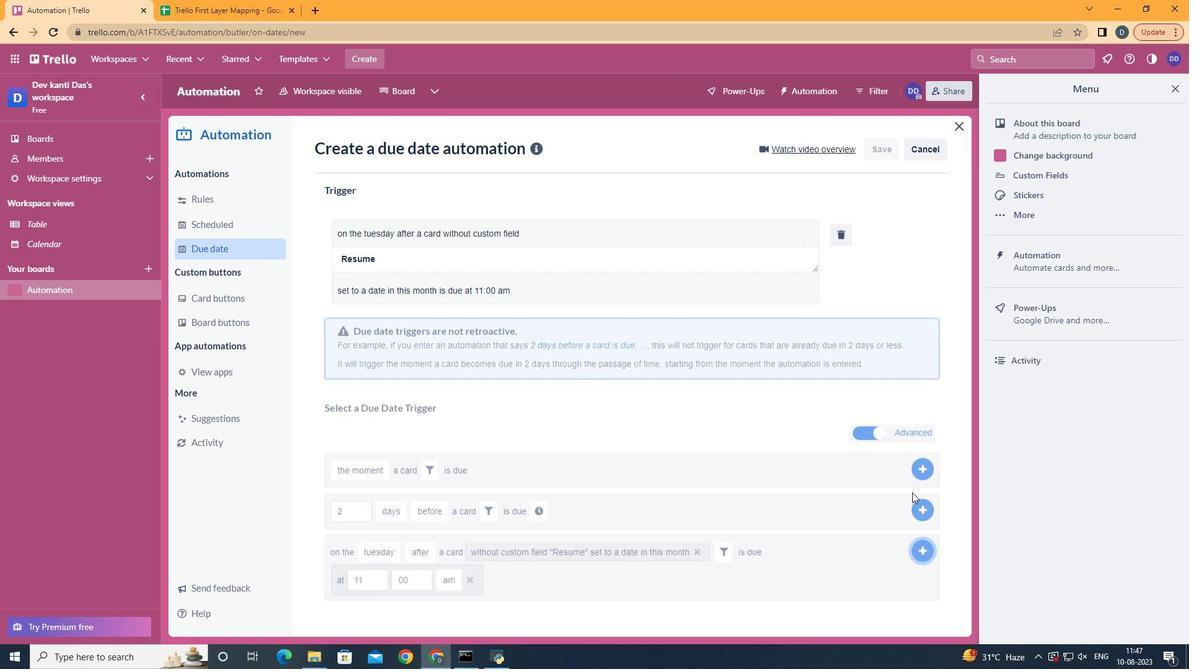 
Action: Mouse moved to (663, 285)
Screenshot: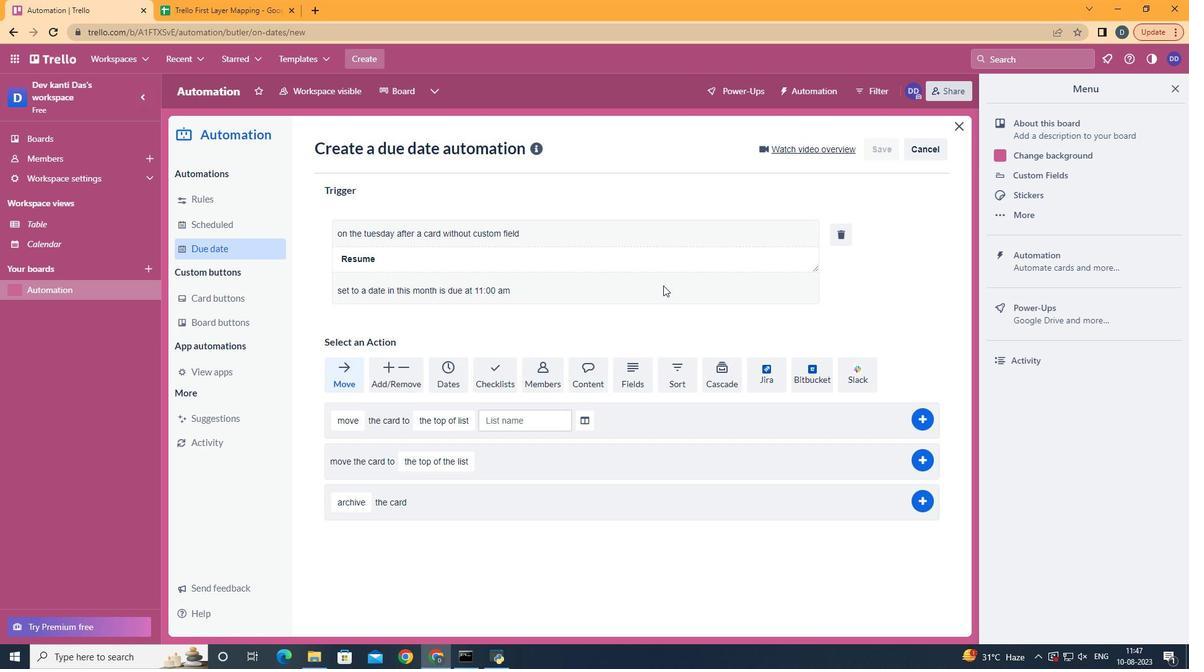 
